 Task: Research Airbnb options in Nahavand, Iran from 9th December, 2023 to 16th December, 2023 for 2 adults.2 bedrooms having 2 beds and 1 bathroom. Property type can be flat. Look for 5 properties as per requirement.
Action: Mouse moved to (540, 109)
Screenshot: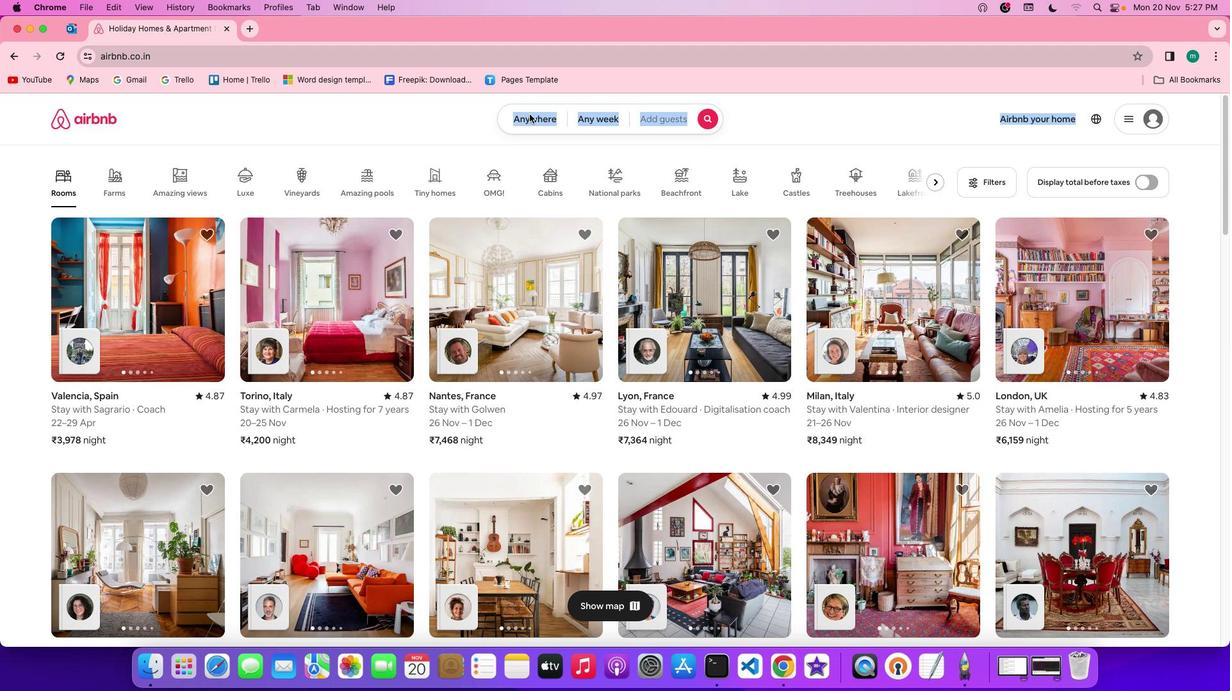 
Action: Mouse pressed left at (540, 109)
Screenshot: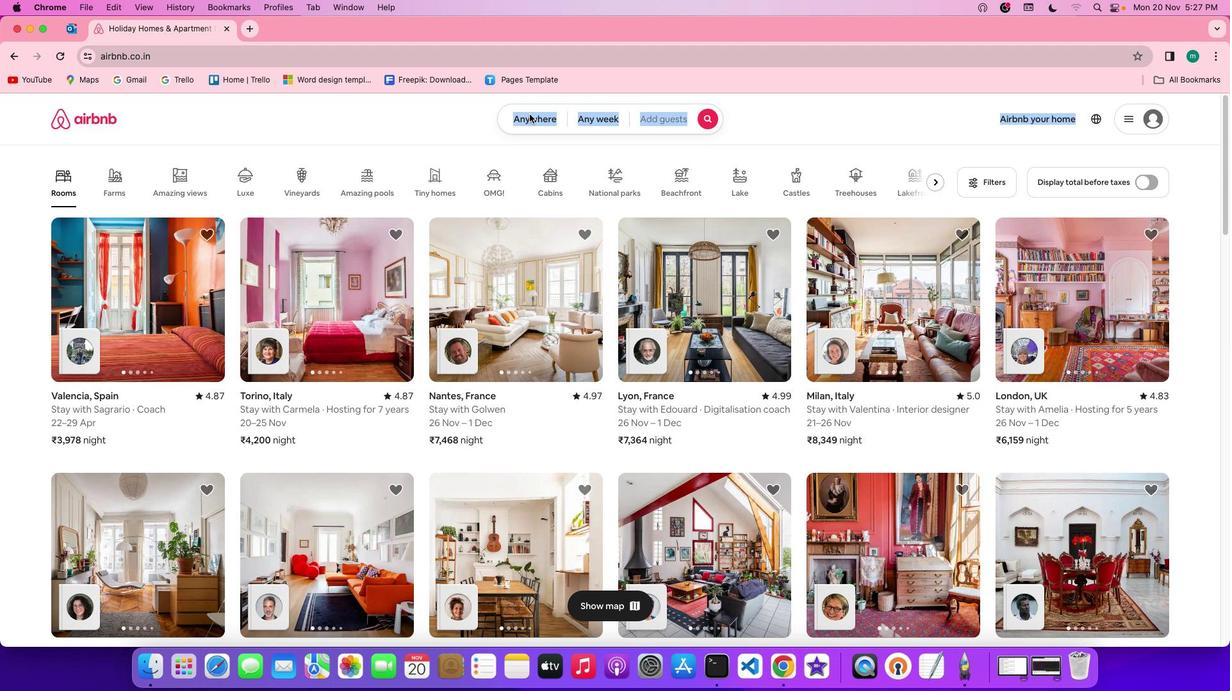 
Action: Mouse pressed left at (540, 109)
Screenshot: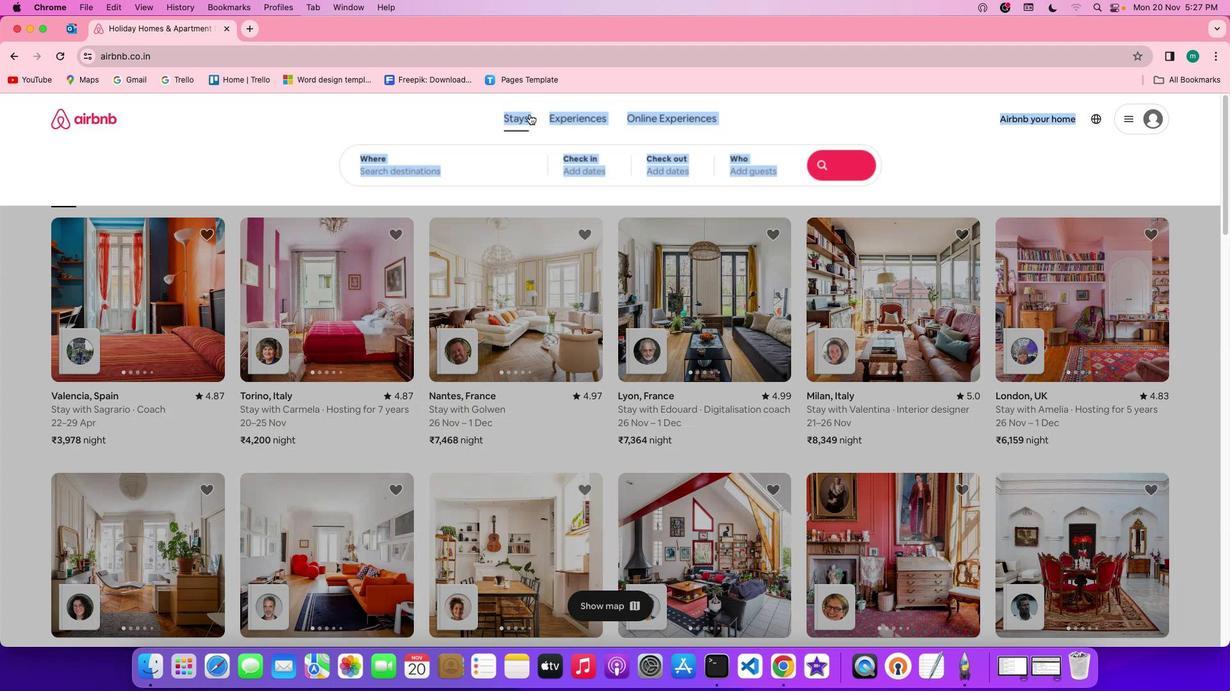
Action: Mouse moved to (477, 164)
Screenshot: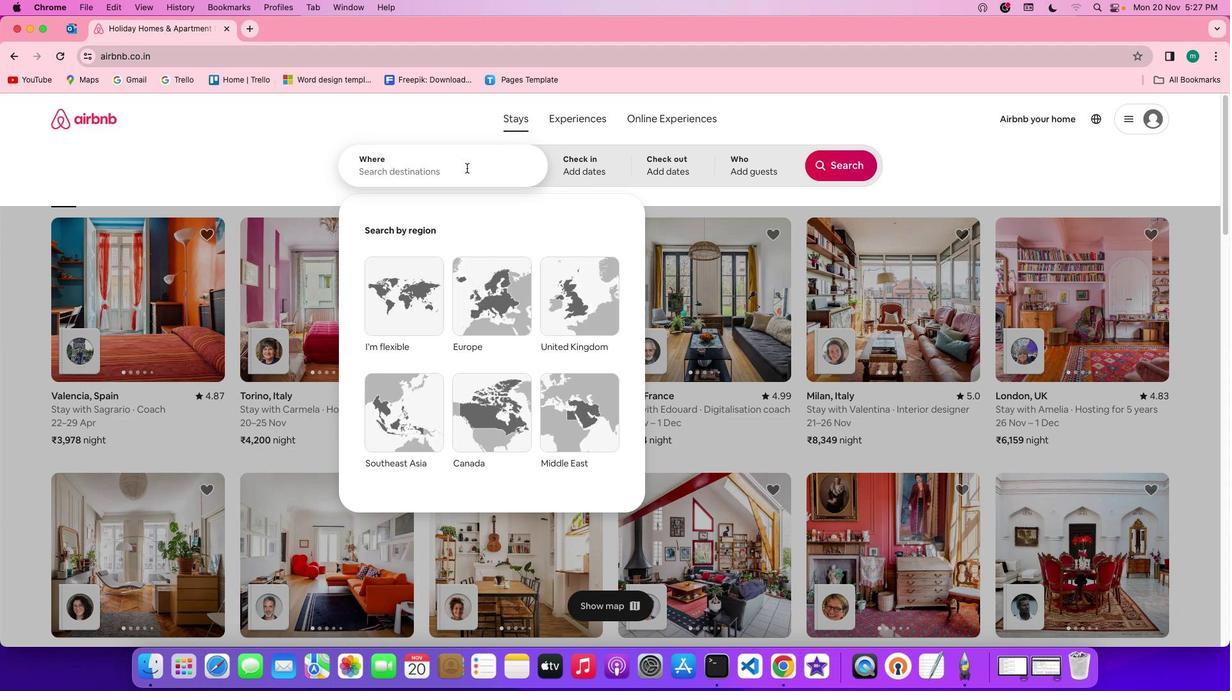 
Action: Mouse pressed left at (477, 164)
Screenshot: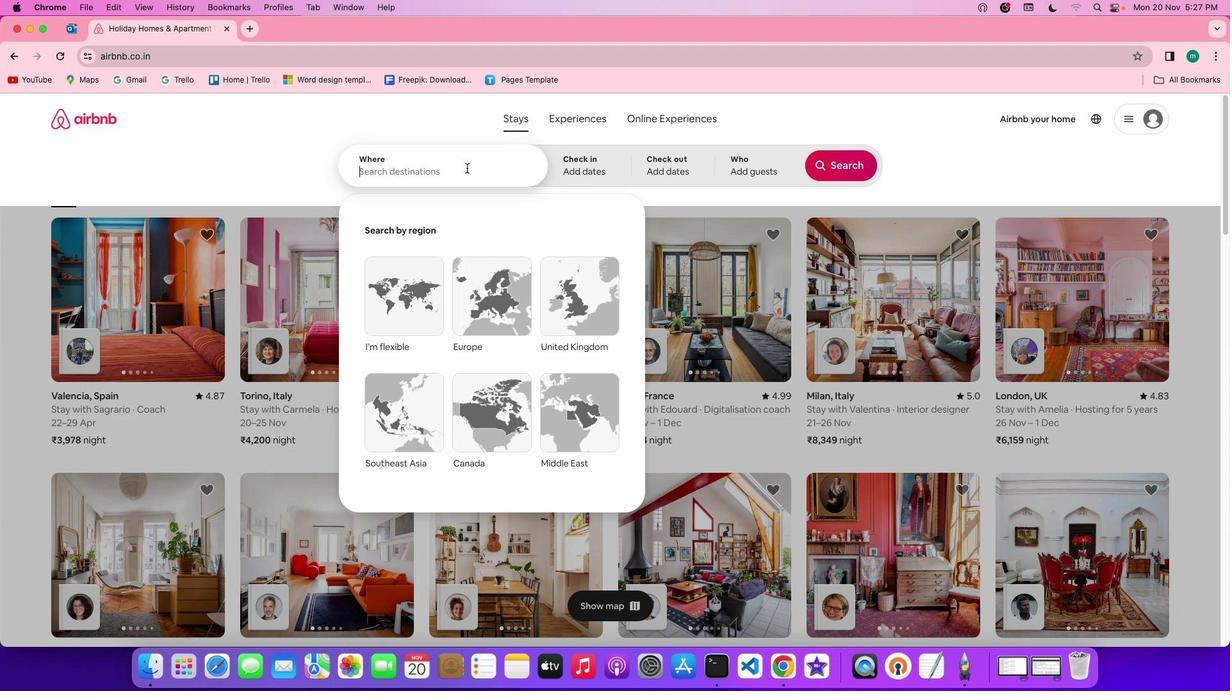 
Action: Key pressed Key.spaceKey.shift'N''a''h''a''v''a''n''d'','Key.spaceKey.shift'I''r''a''n'
Screenshot: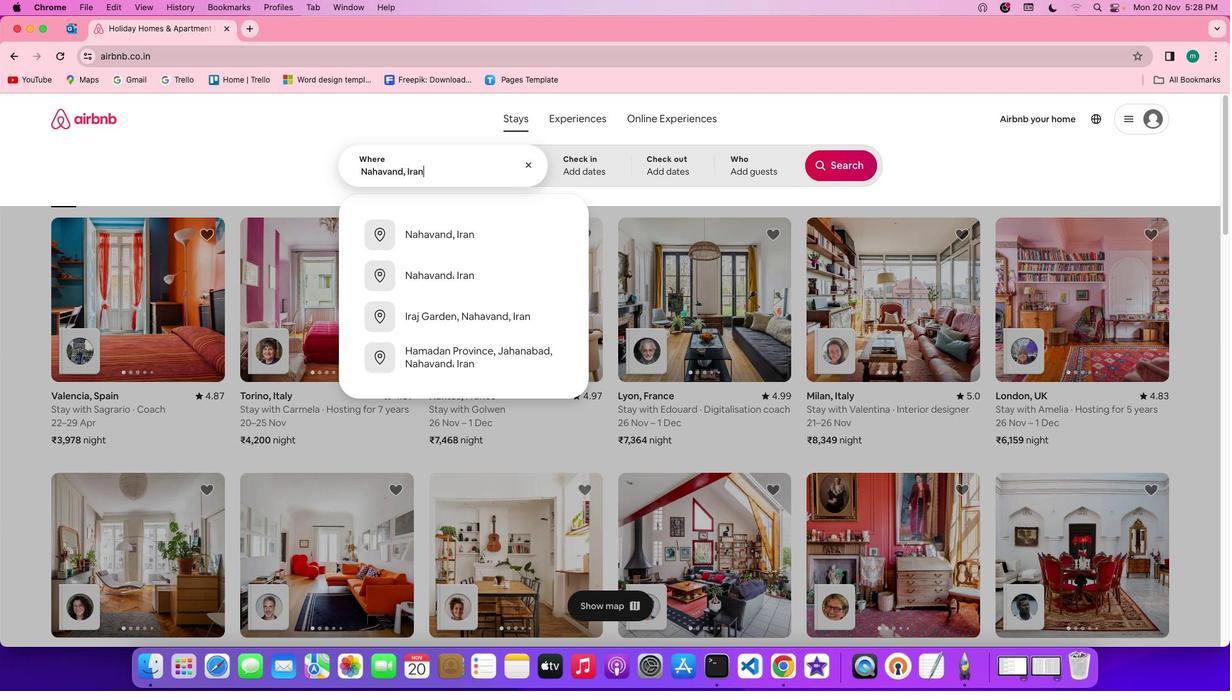 
Action: Mouse moved to (602, 167)
Screenshot: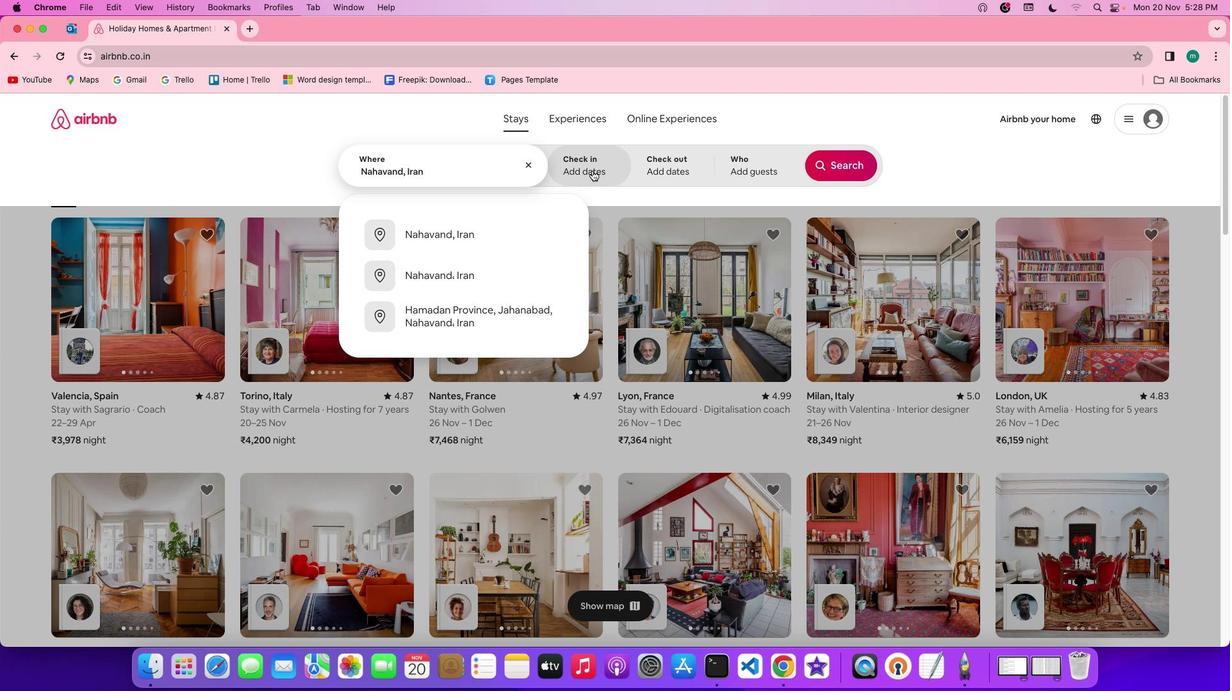
Action: Mouse pressed left at (602, 167)
Screenshot: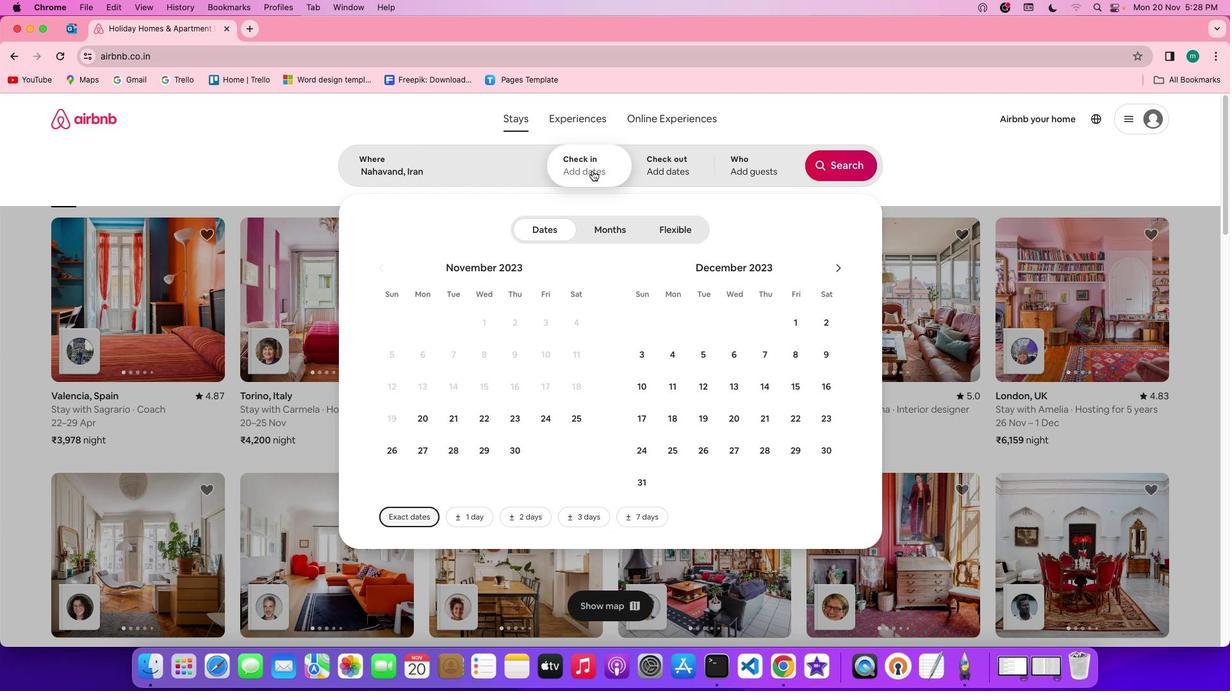 
Action: Mouse moved to (839, 354)
Screenshot: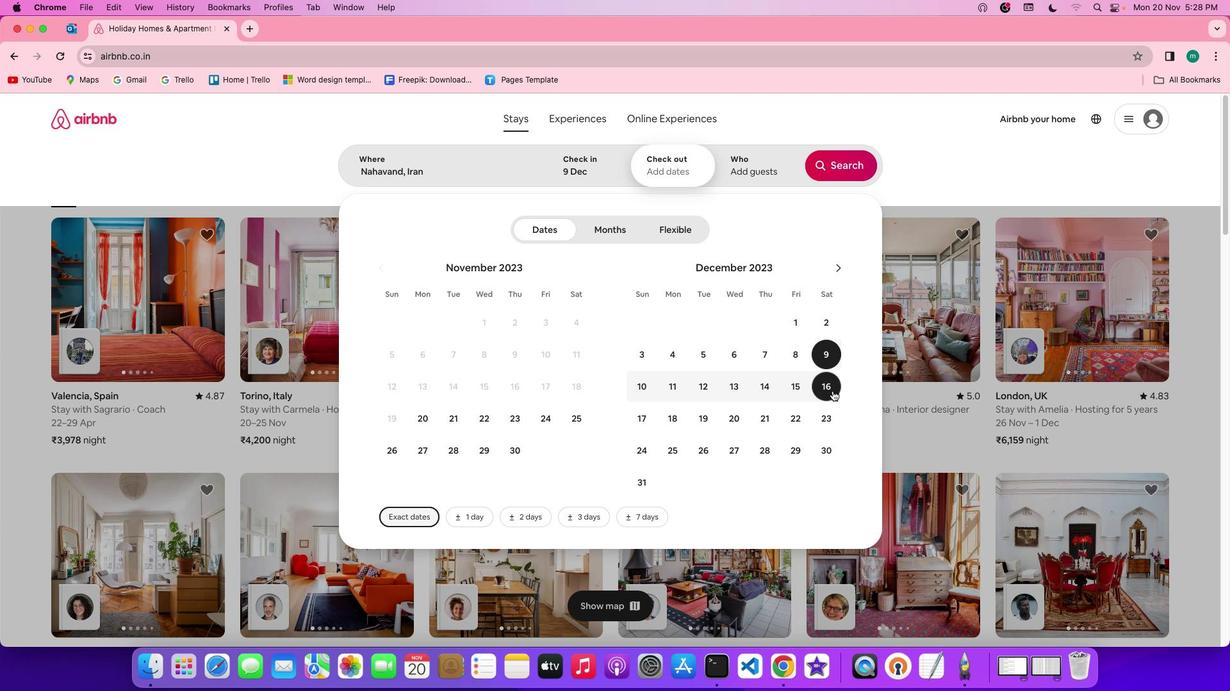 
Action: Mouse pressed left at (839, 354)
Screenshot: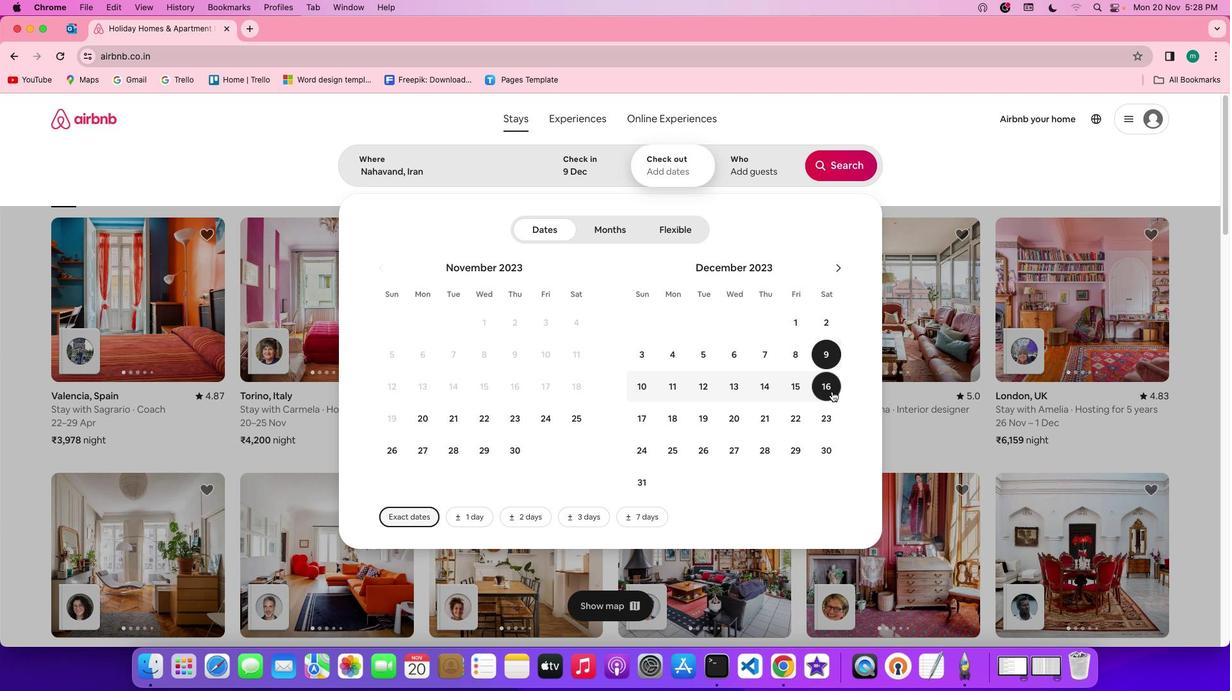 
Action: Mouse moved to (841, 394)
Screenshot: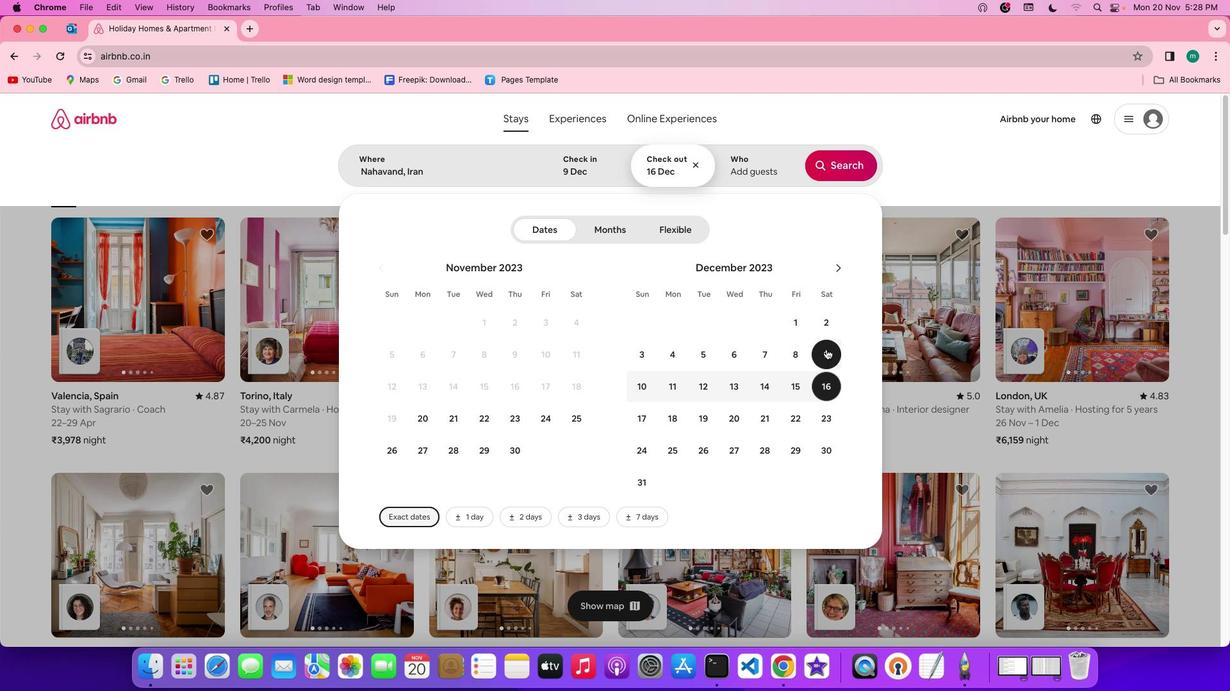 
Action: Mouse pressed left at (841, 394)
Screenshot: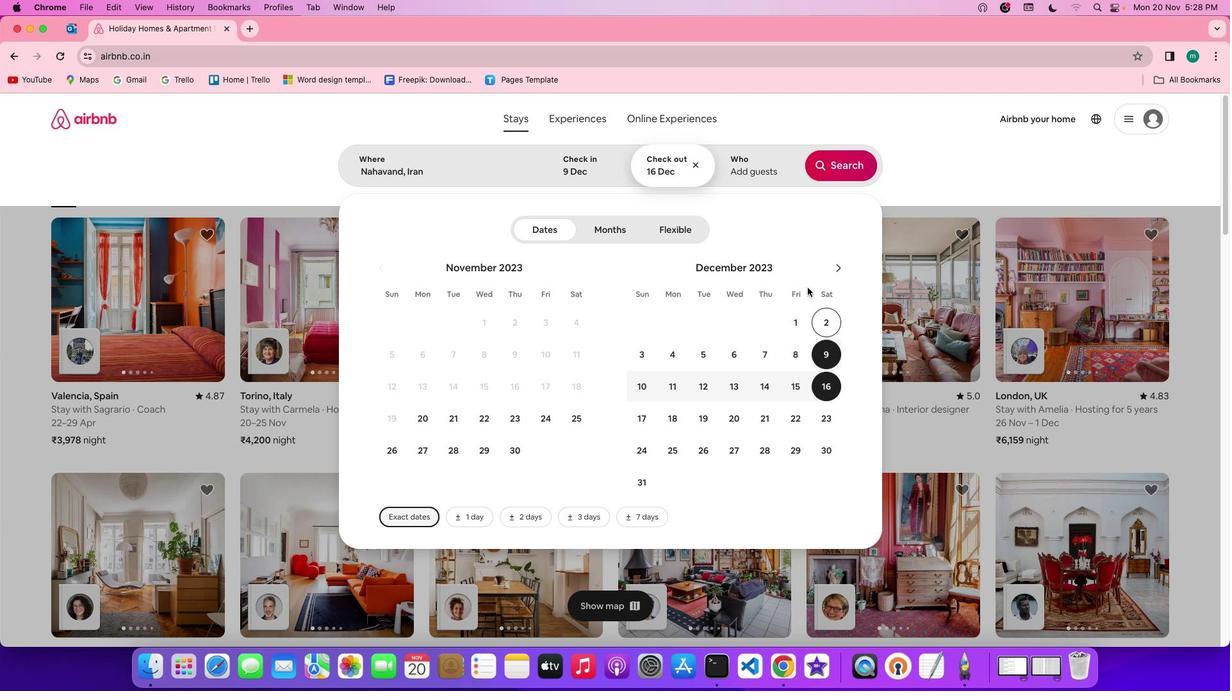 
Action: Mouse moved to (766, 168)
Screenshot: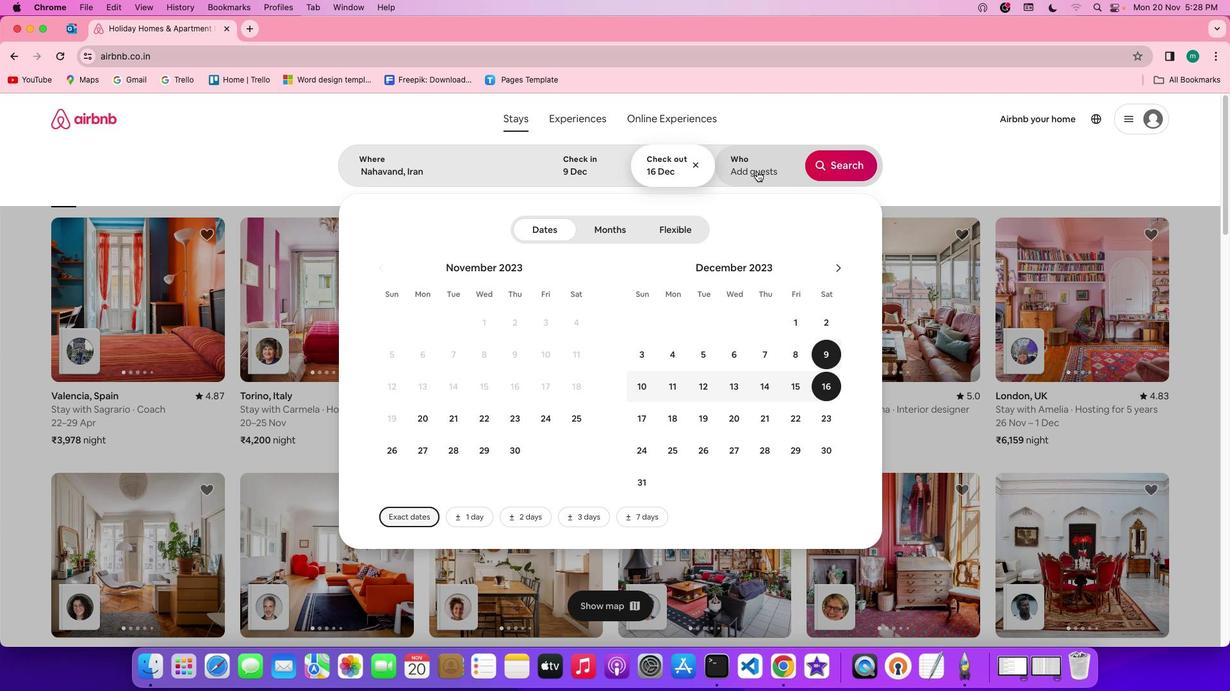 
Action: Mouse pressed left at (766, 168)
Screenshot: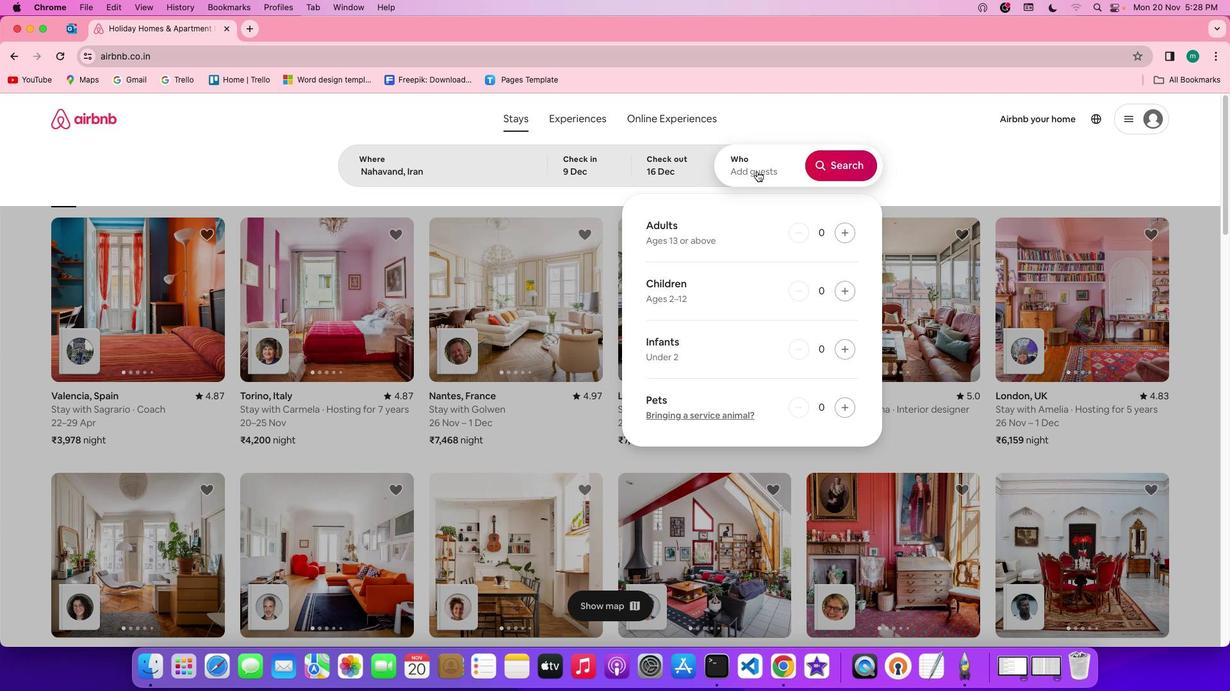
Action: Mouse moved to (850, 231)
Screenshot: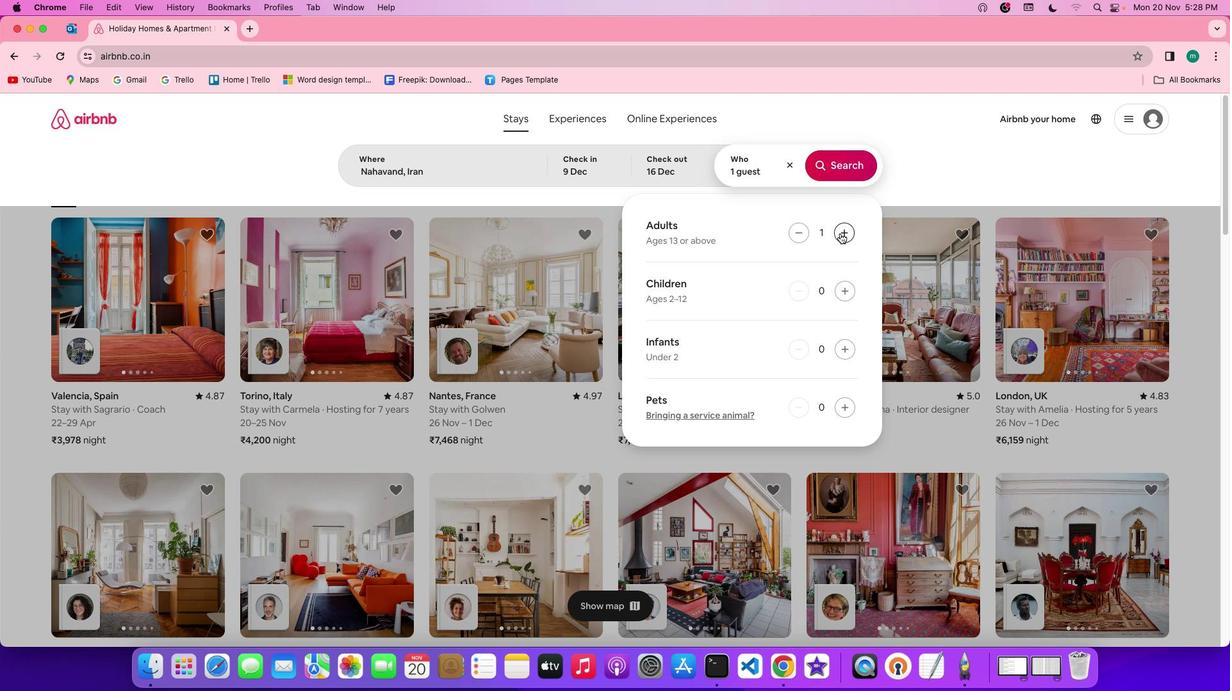 
Action: Mouse pressed left at (850, 231)
Screenshot: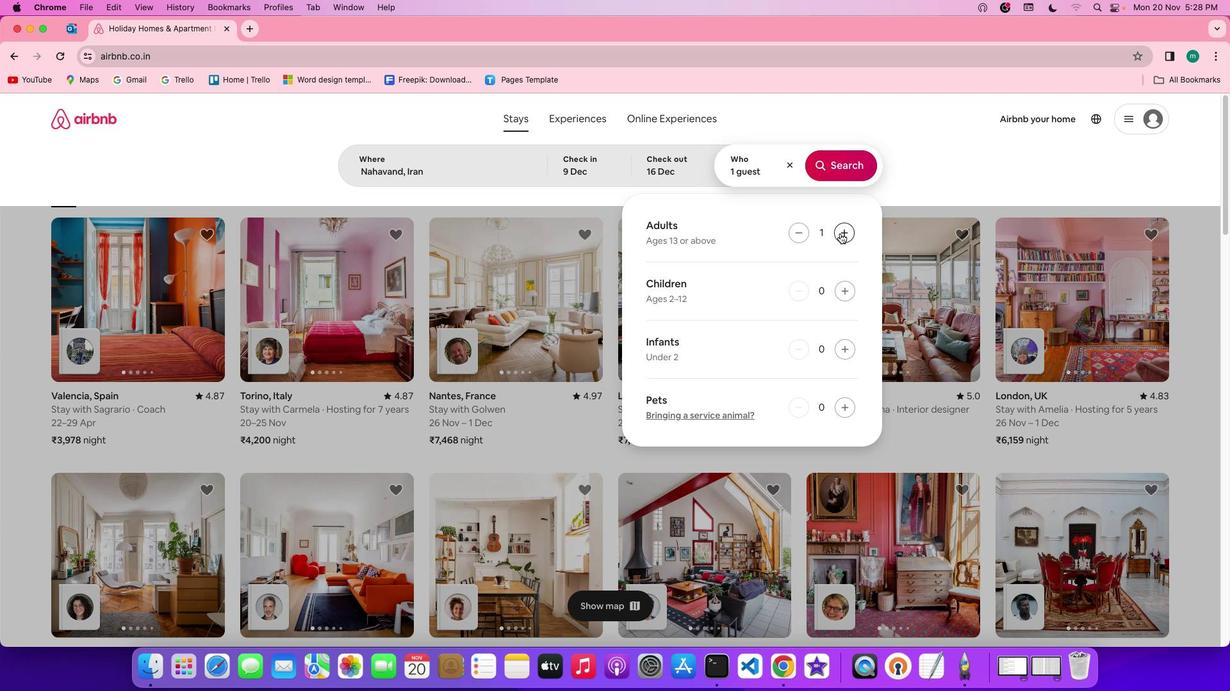 
Action: Mouse pressed left at (850, 231)
Screenshot: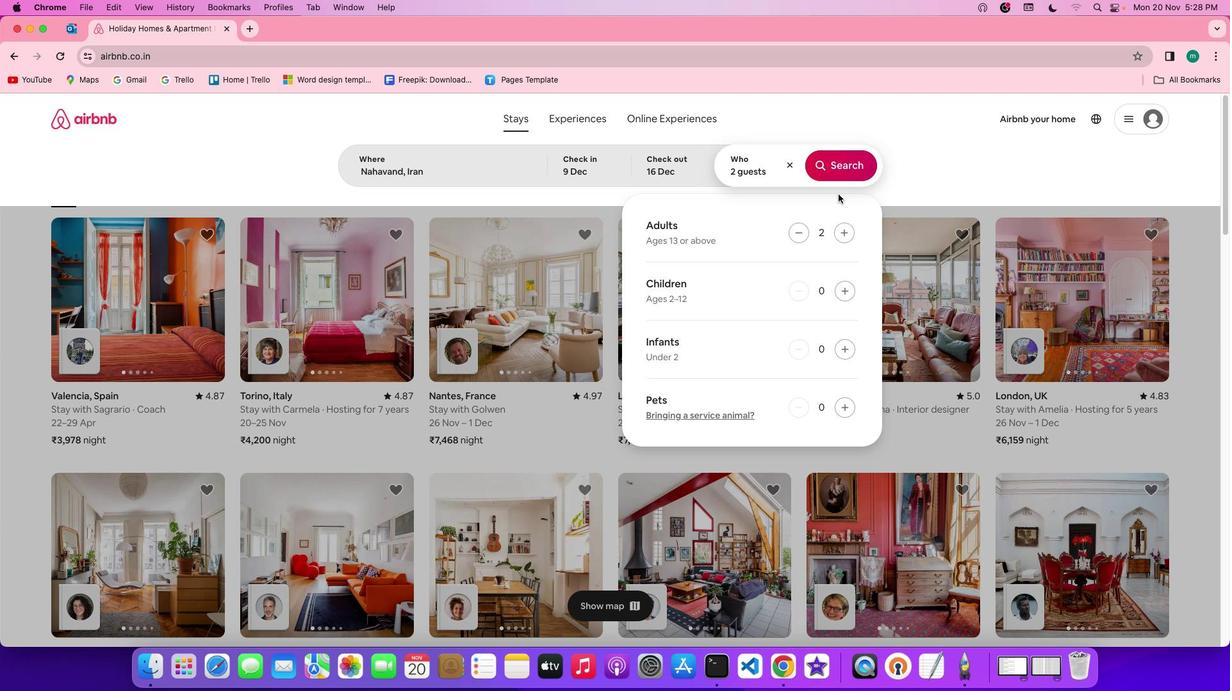 
Action: Mouse moved to (851, 166)
Screenshot: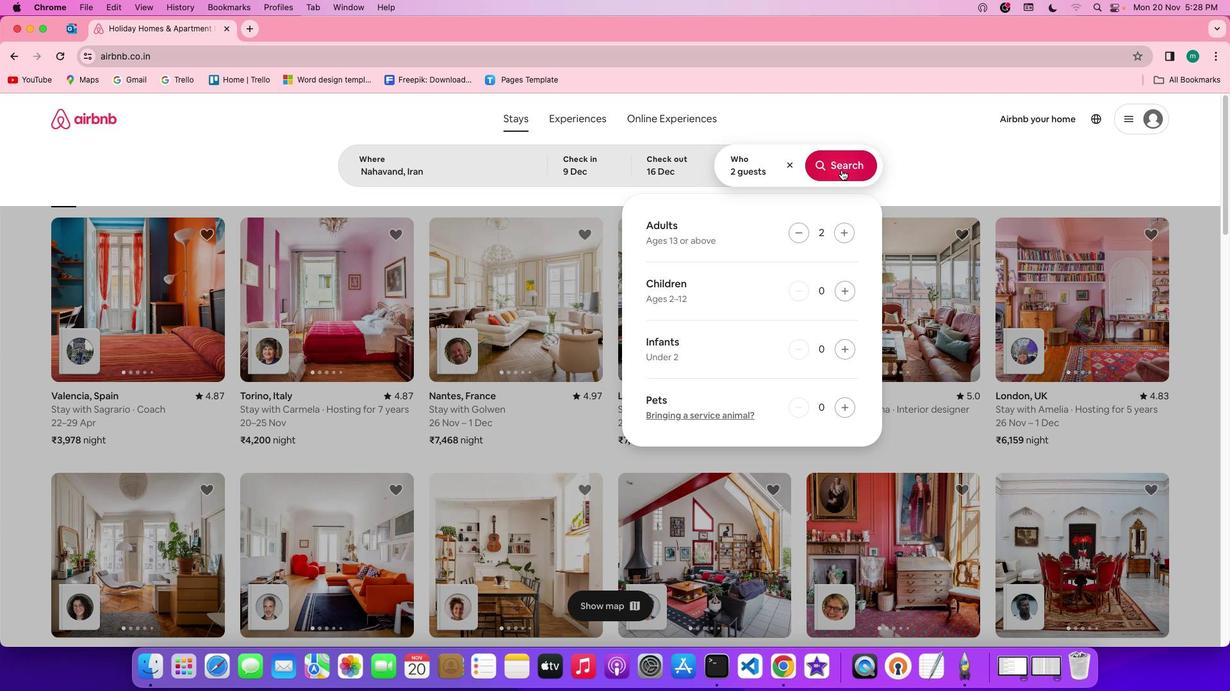 
Action: Mouse pressed left at (851, 166)
Screenshot: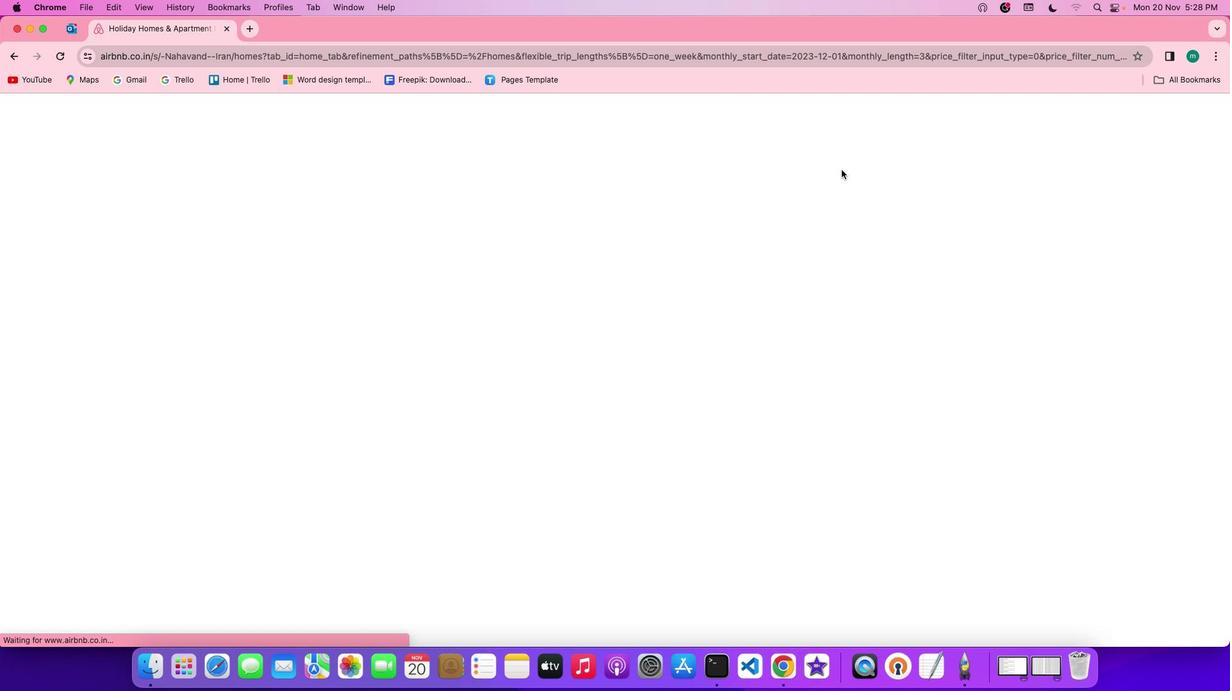 
Action: Mouse moved to (1032, 171)
Screenshot: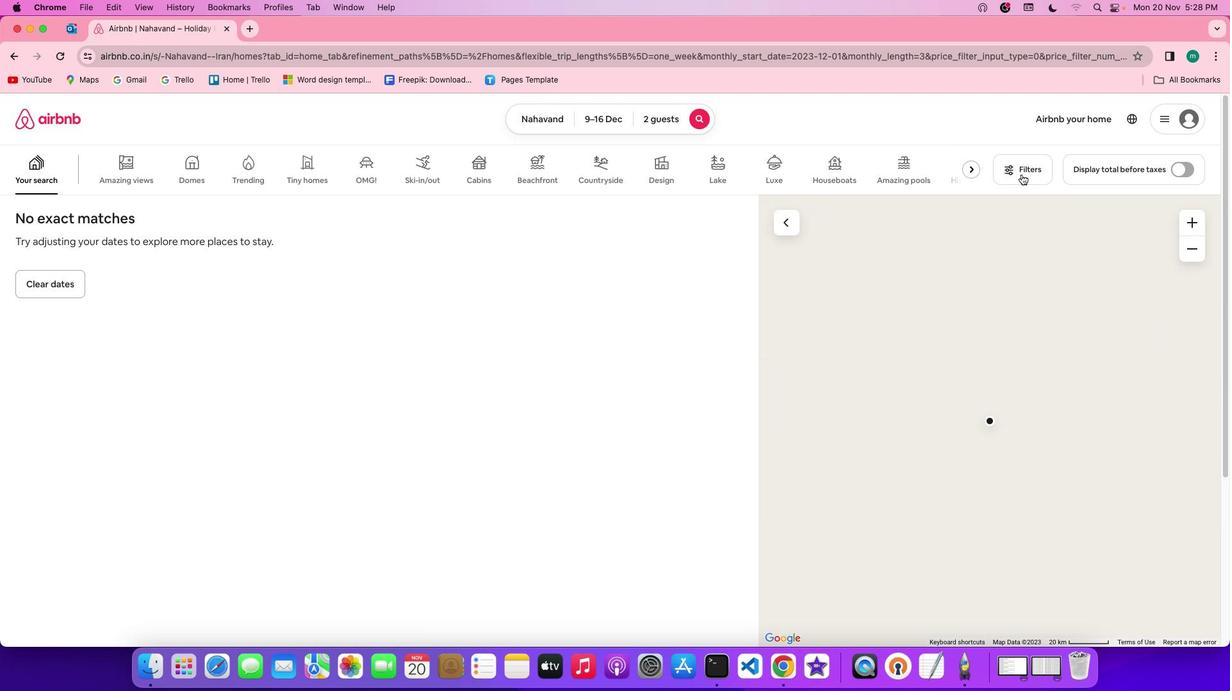 
Action: Mouse pressed left at (1032, 171)
Screenshot: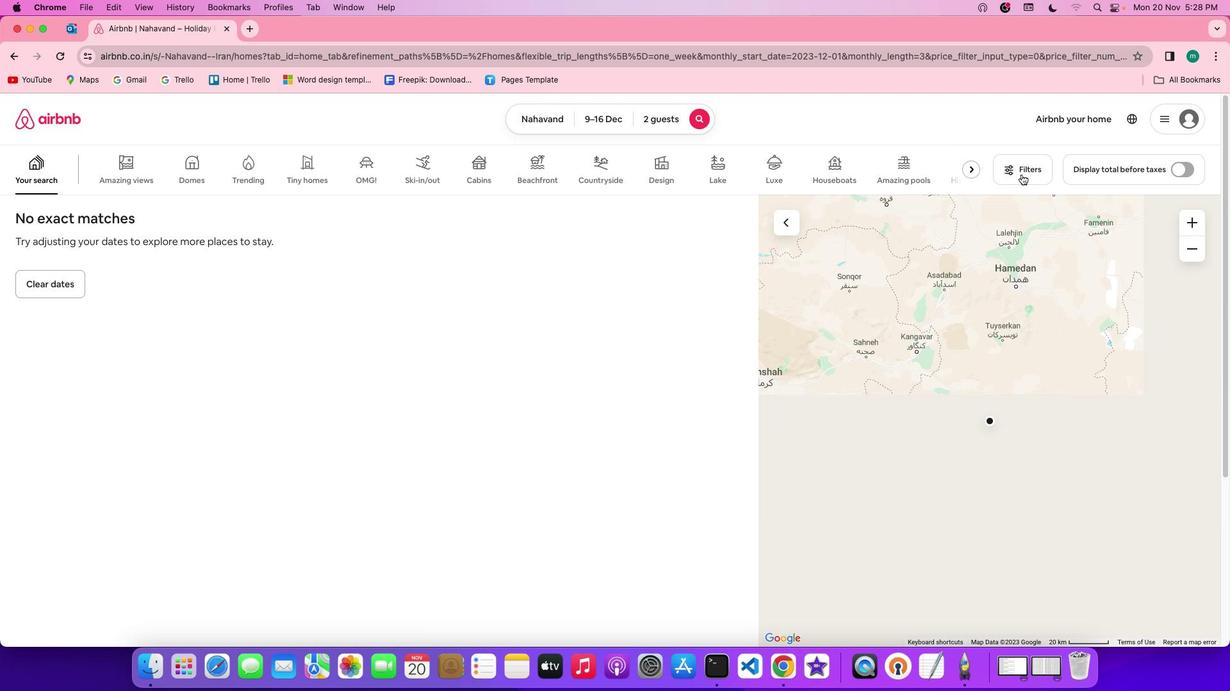 
Action: Mouse moved to (544, 404)
Screenshot: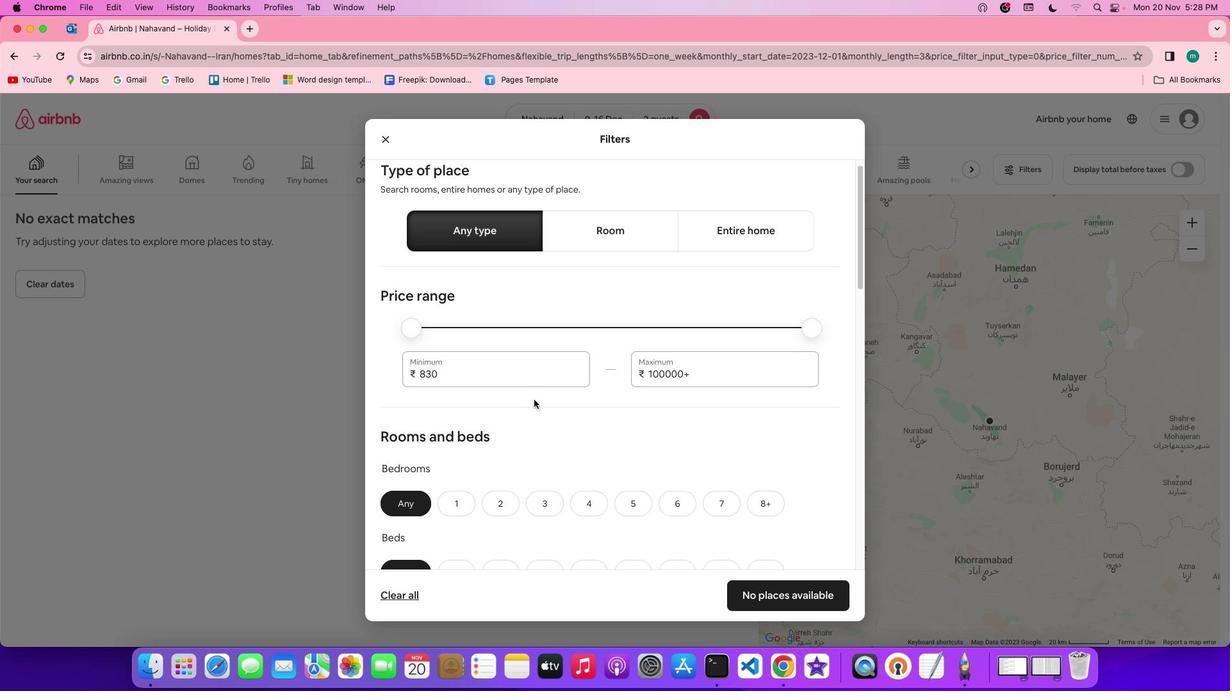 
Action: Mouse scrolled (544, 404) with delta (9, -8)
Screenshot: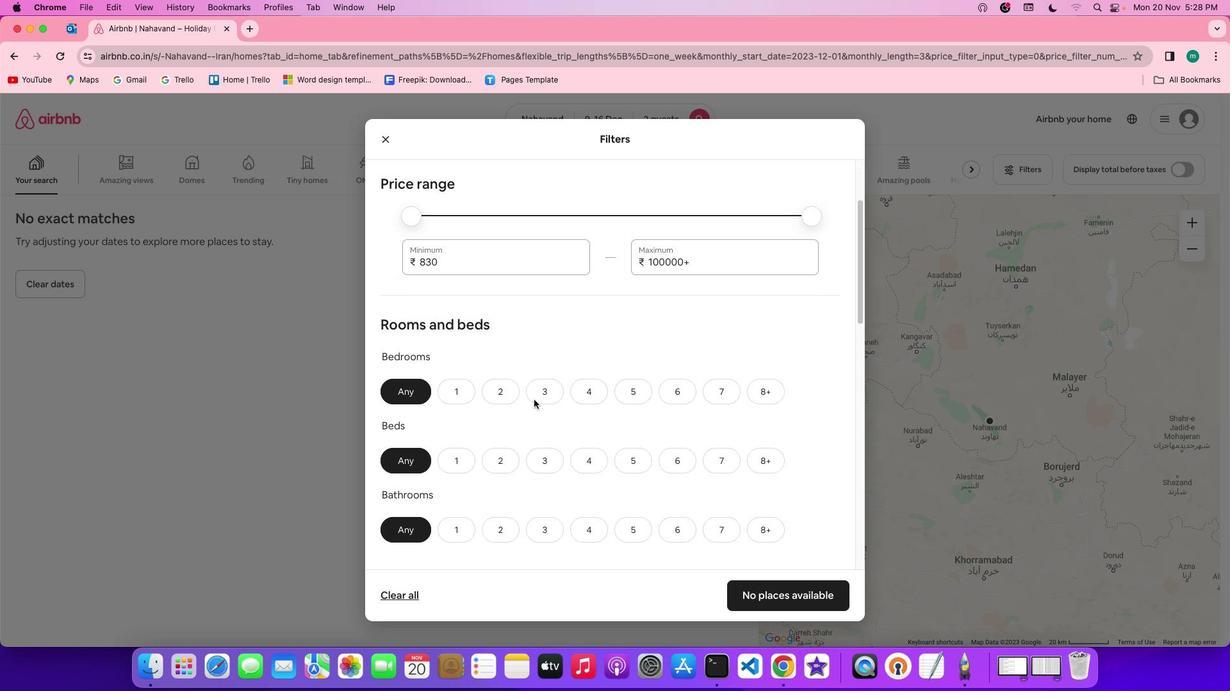 
Action: Mouse scrolled (544, 404) with delta (9, -8)
Screenshot: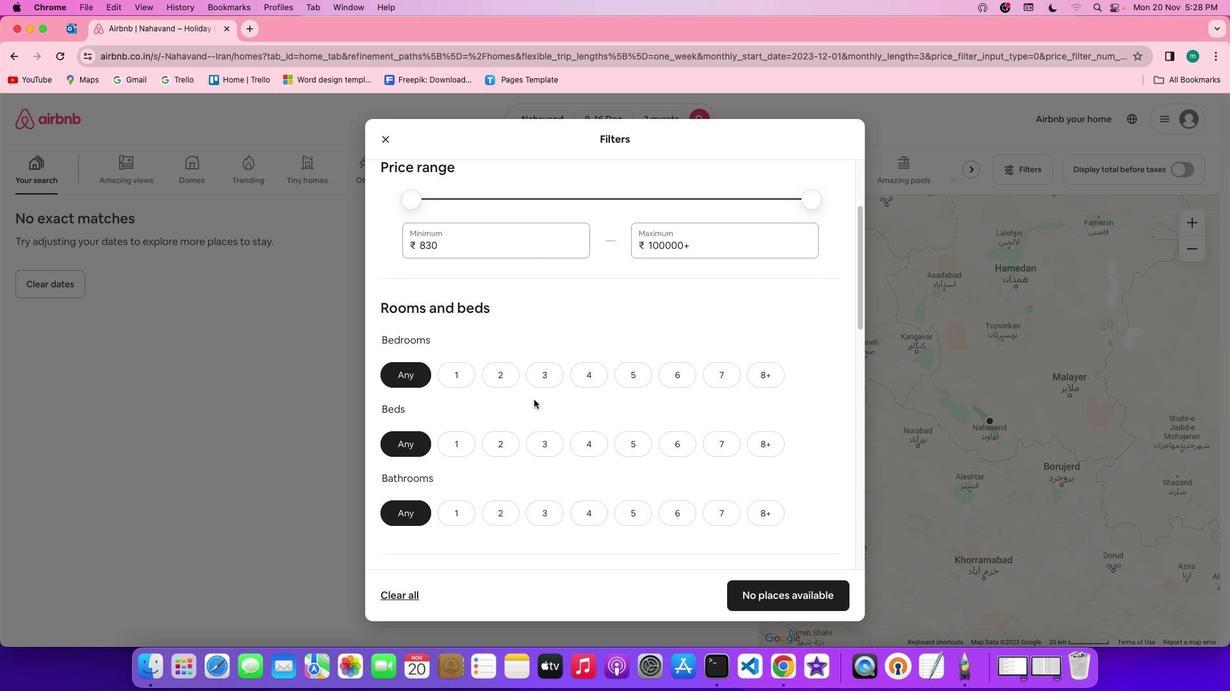 
Action: Mouse scrolled (544, 404) with delta (9, -9)
Screenshot: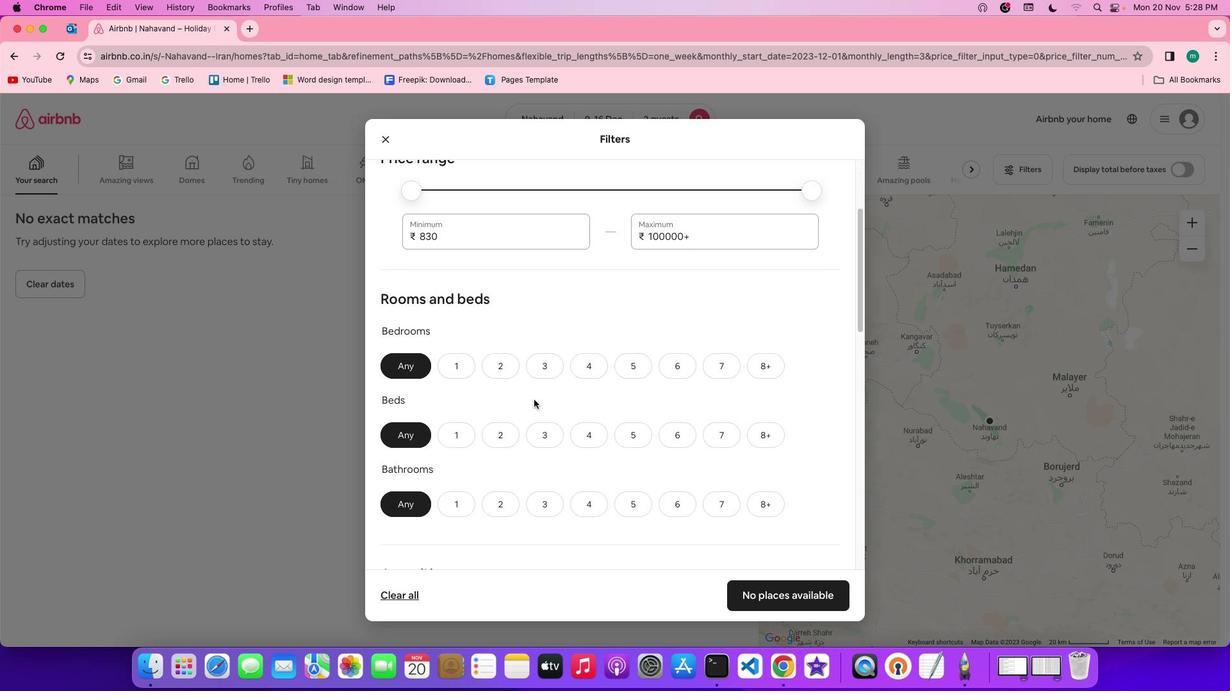 
Action: Mouse scrolled (544, 404) with delta (9, -9)
Screenshot: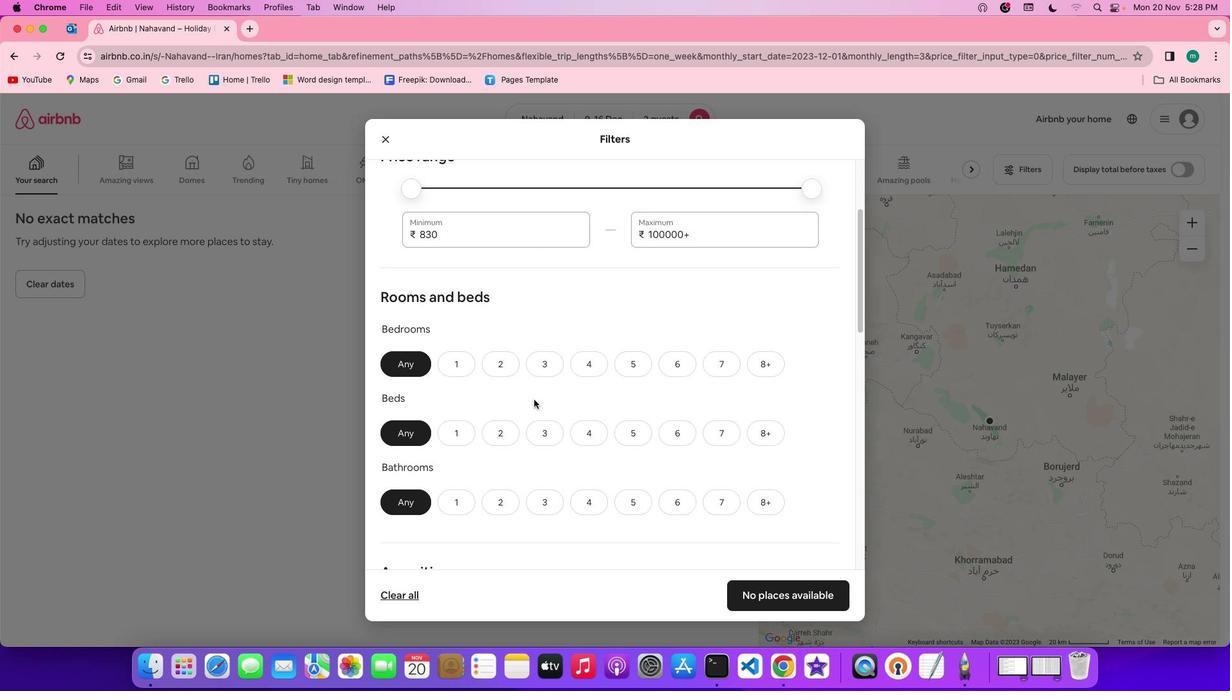 
Action: Mouse moved to (543, 404)
Screenshot: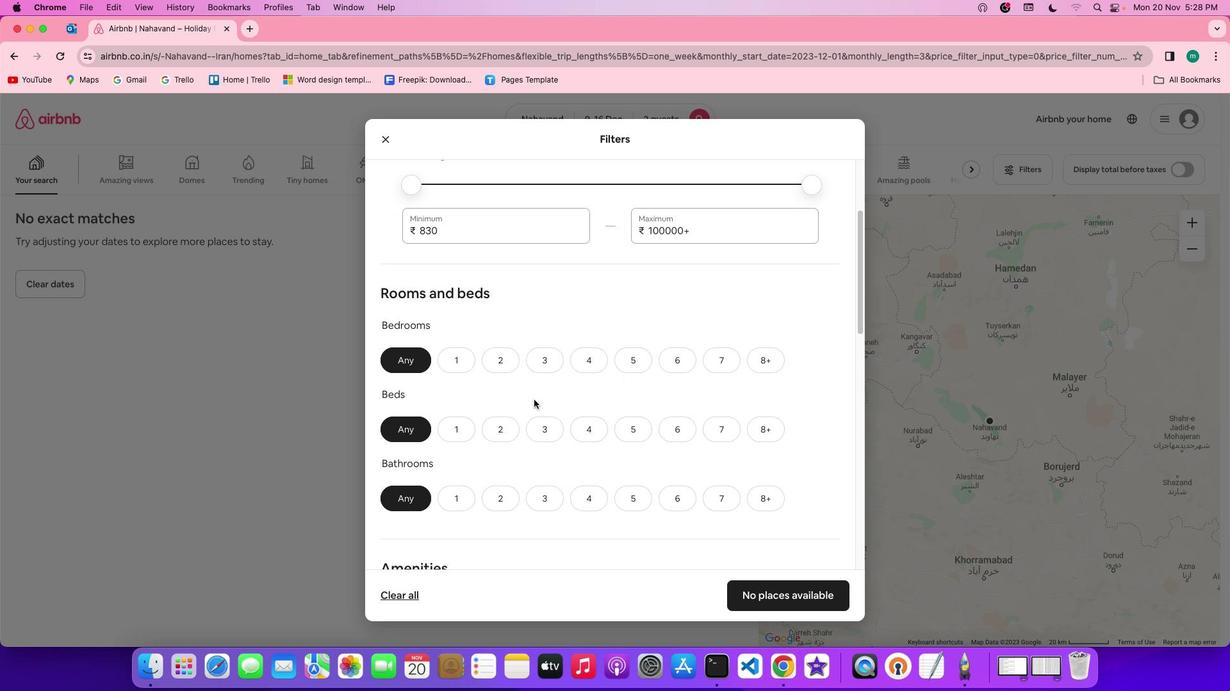 
Action: Mouse scrolled (543, 404) with delta (9, -8)
Screenshot: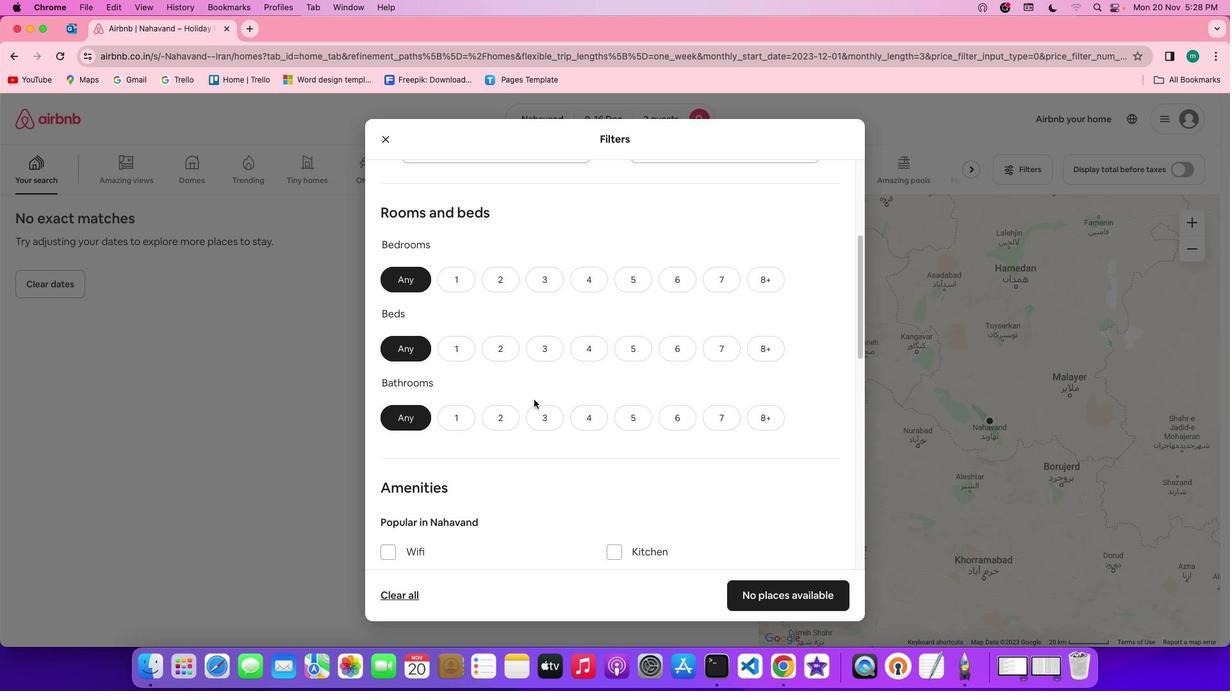 
Action: Mouse scrolled (543, 404) with delta (9, -8)
Screenshot: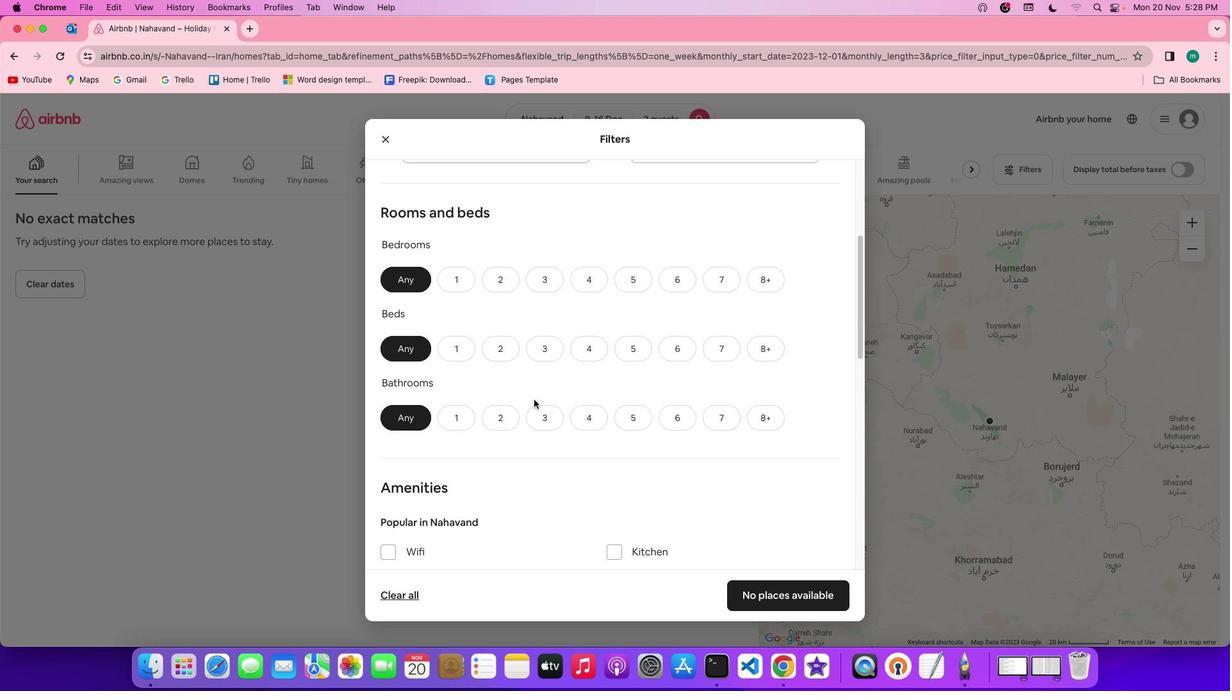 
Action: Mouse scrolled (543, 404) with delta (9, -9)
Screenshot: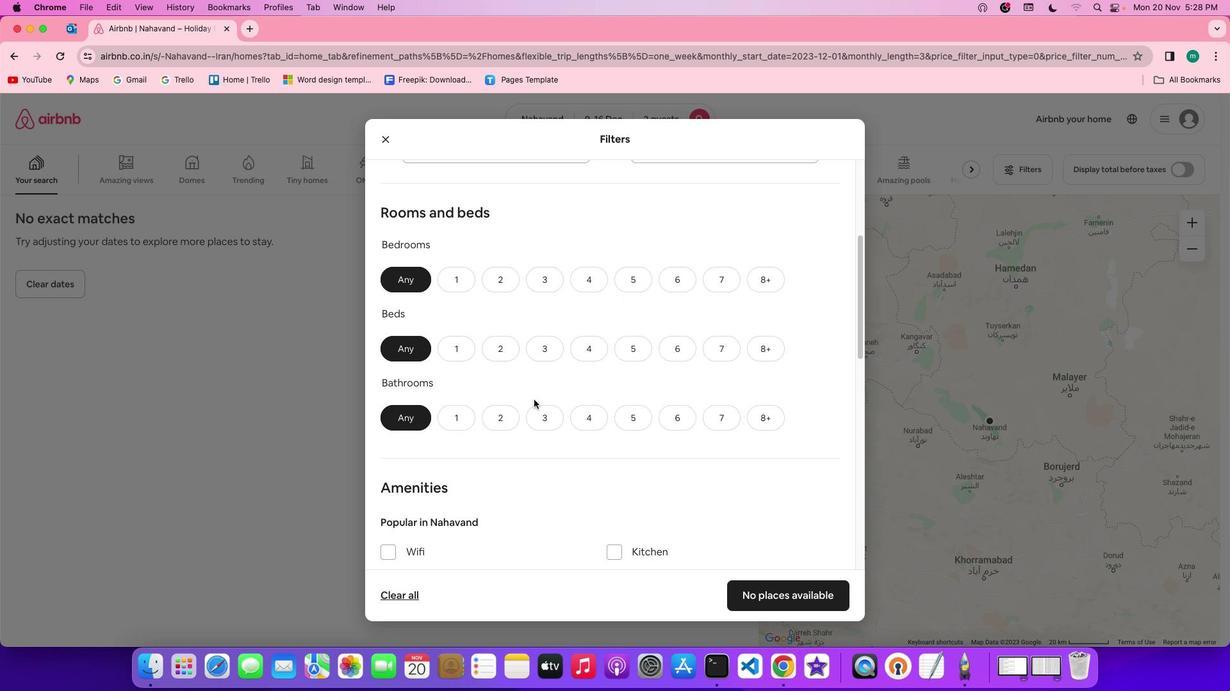 
Action: Mouse moved to (515, 285)
Screenshot: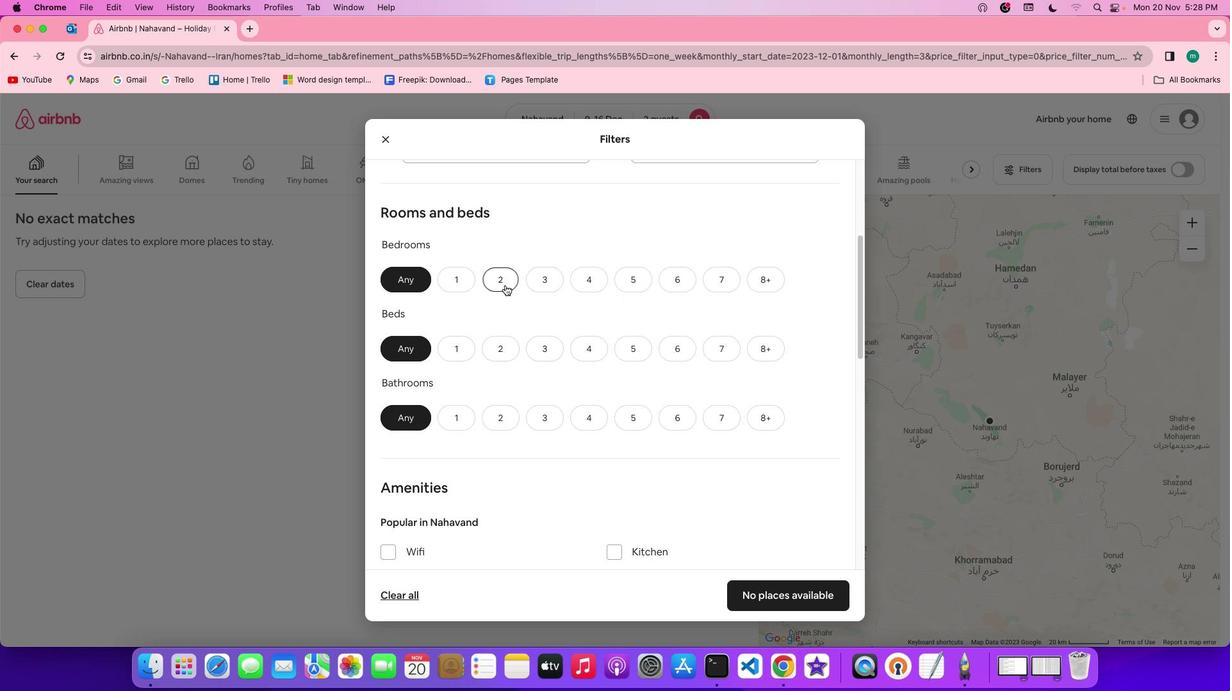 
Action: Mouse pressed left at (515, 285)
Screenshot: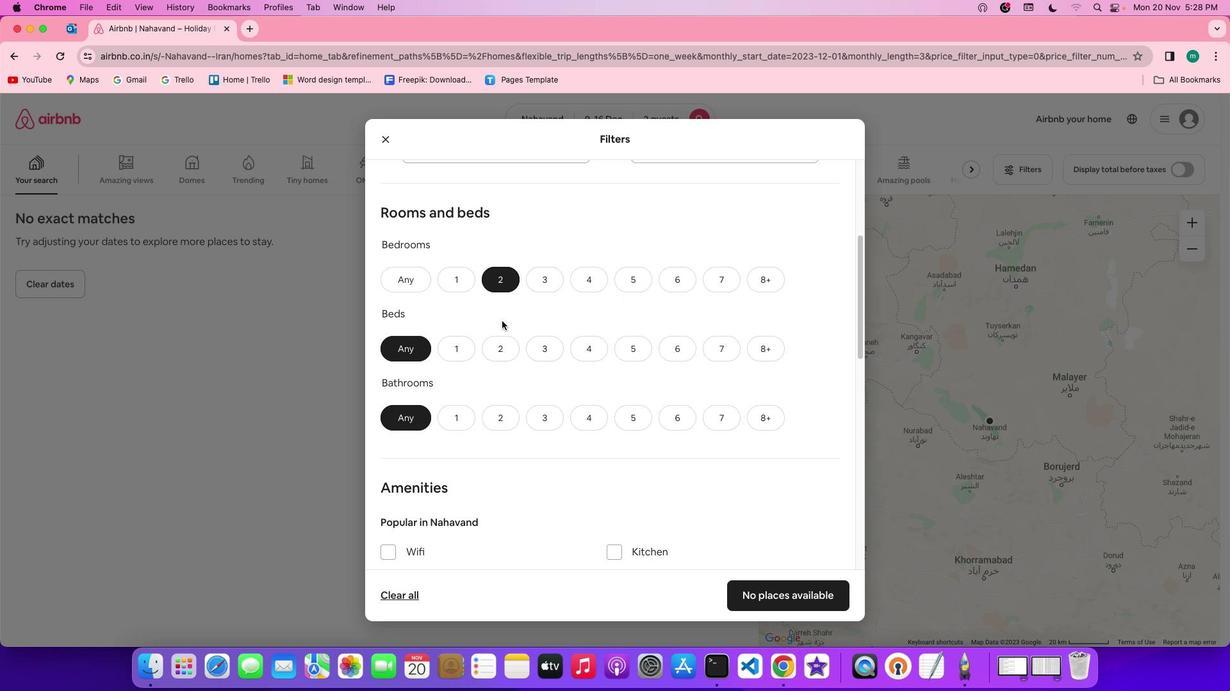 
Action: Mouse moved to (504, 354)
Screenshot: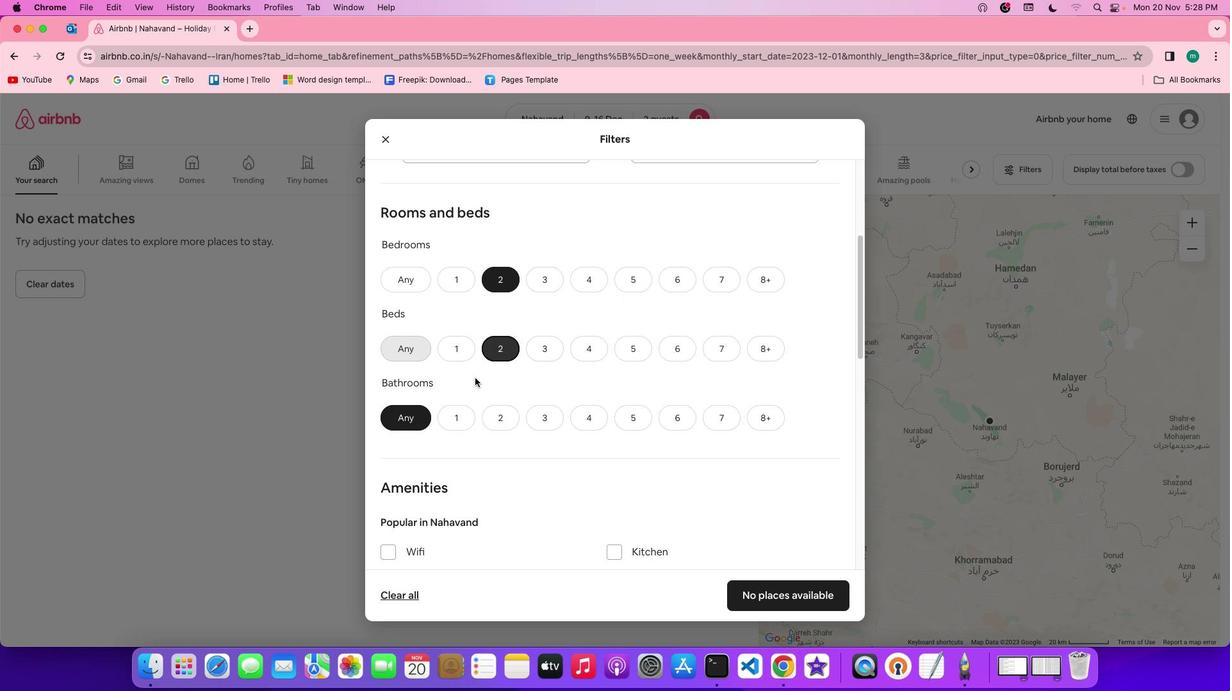 
Action: Mouse pressed left at (504, 354)
Screenshot: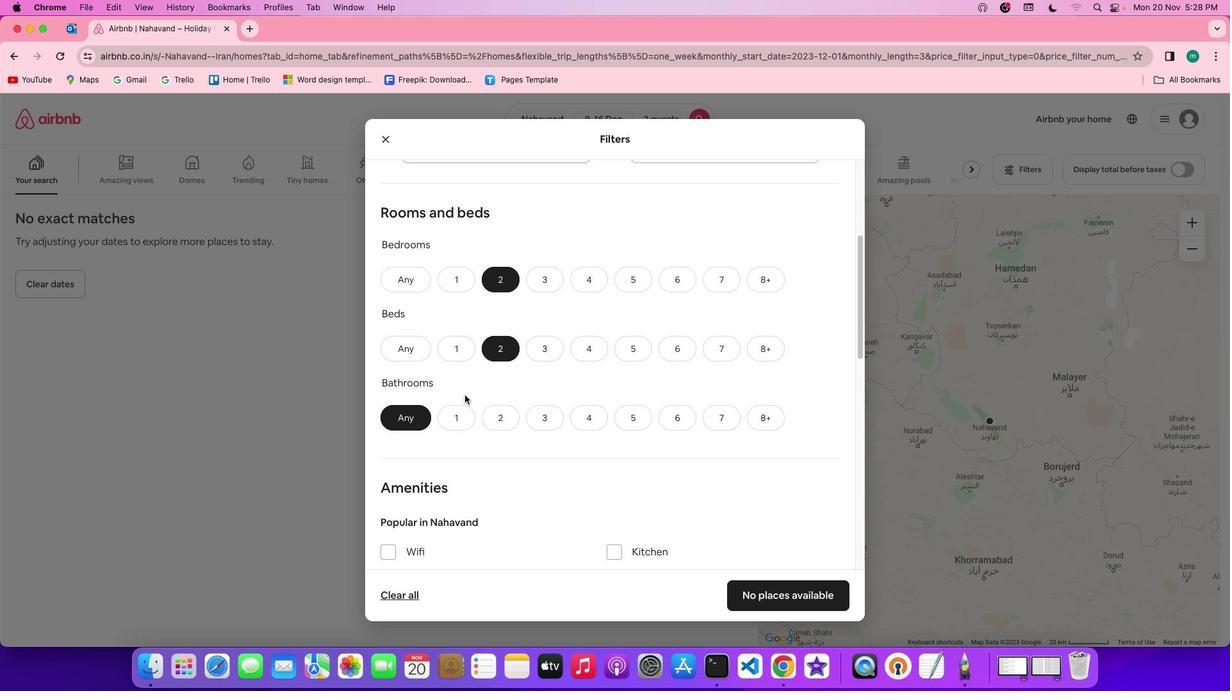 
Action: Mouse moved to (470, 415)
Screenshot: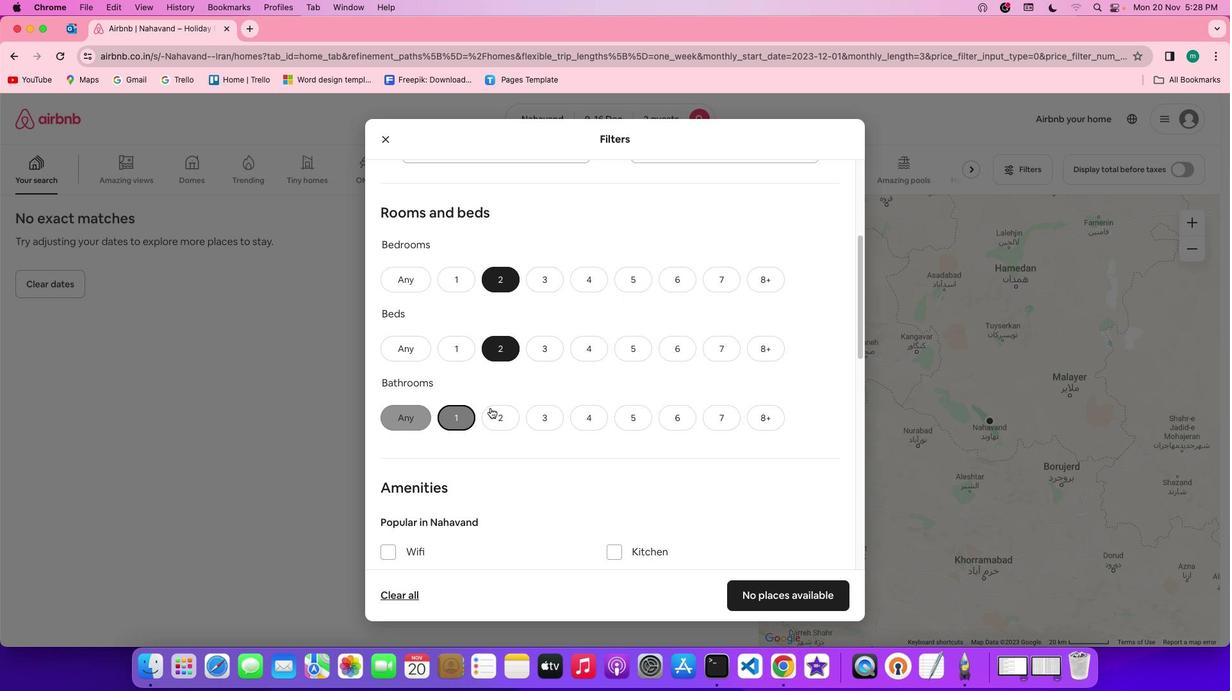 
Action: Mouse pressed left at (470, 415)
Screenshot: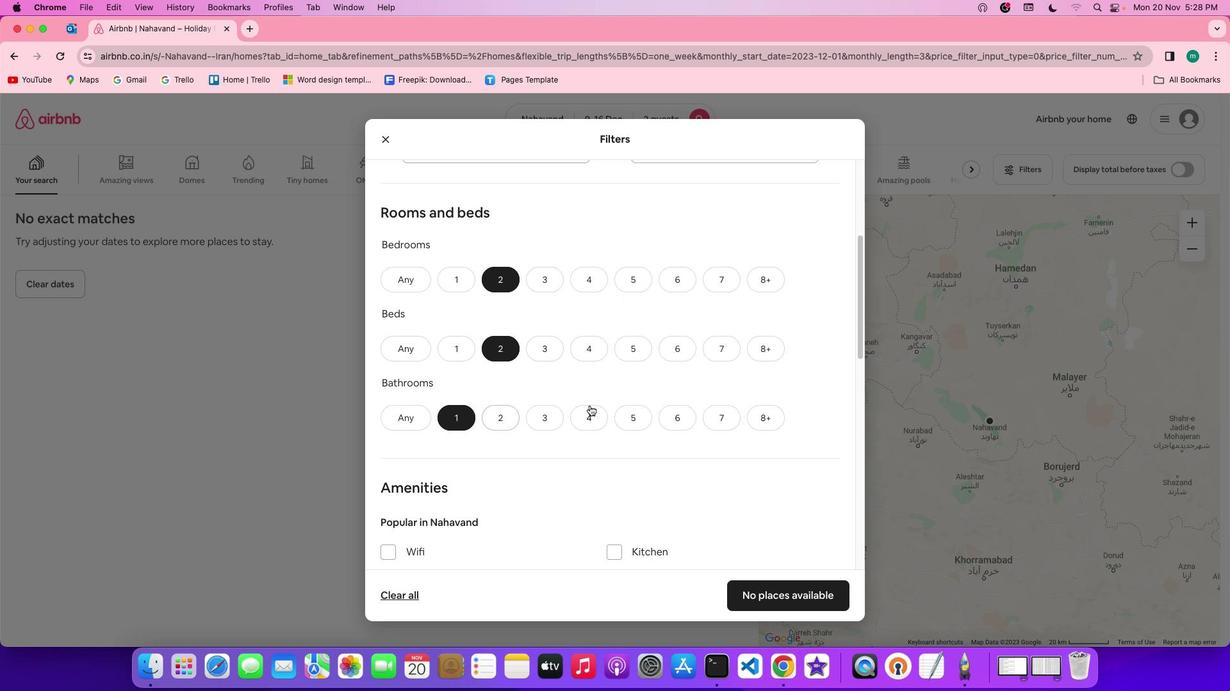 
Action: Mouse moved to (599, 410)
Screenshot: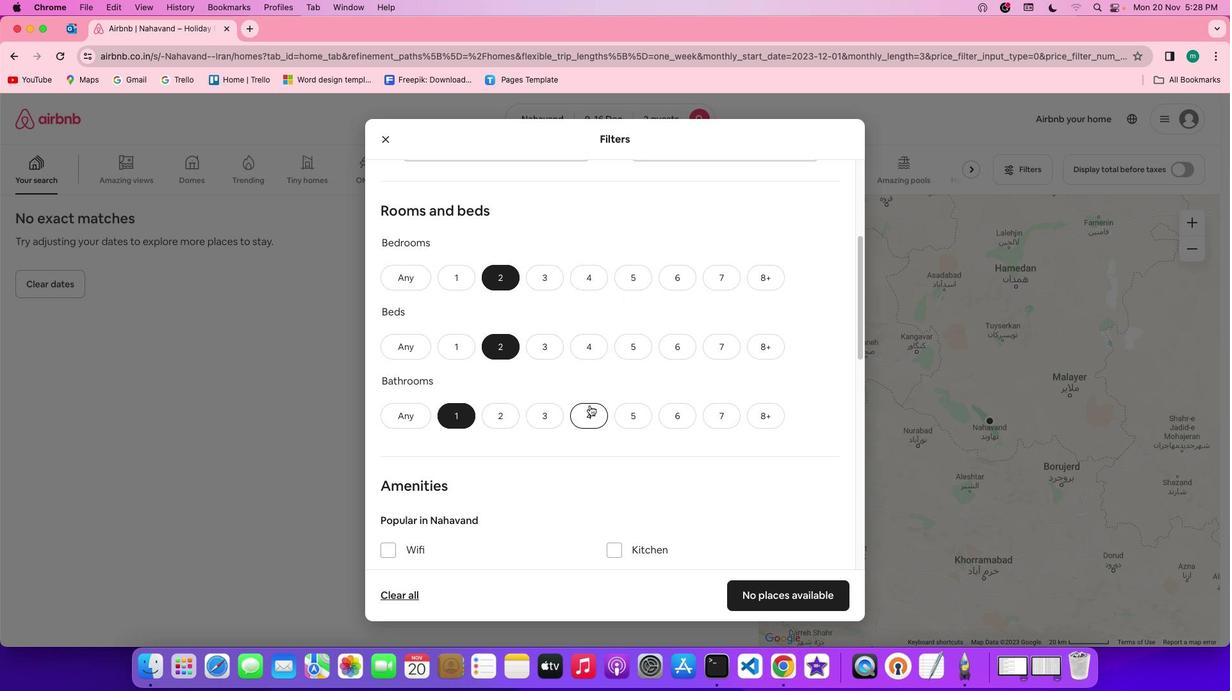 
Action: Mouse scrolled (599, 410) with delta (9, -8)
Screenshot: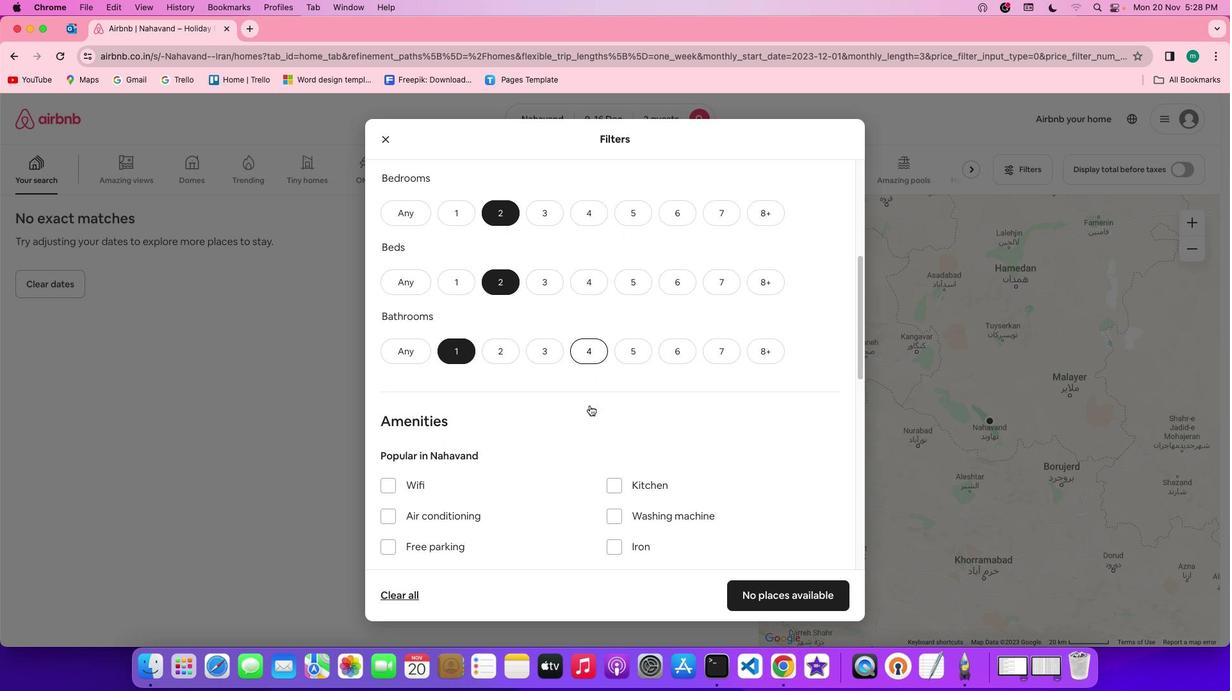 
Action: Mouse scrolled (599, 410) with delta (9, -8)
Screenshot: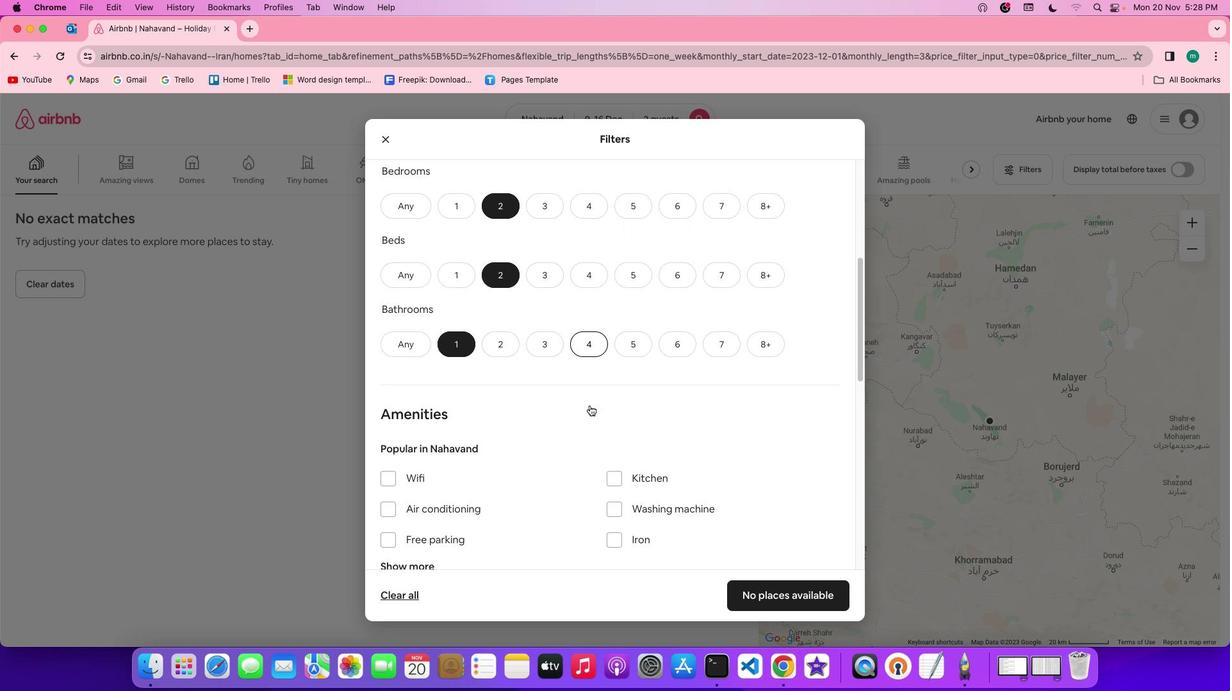 
Action: Mouse scrolled (599, 410) with delta (9, -9)
Screenshot: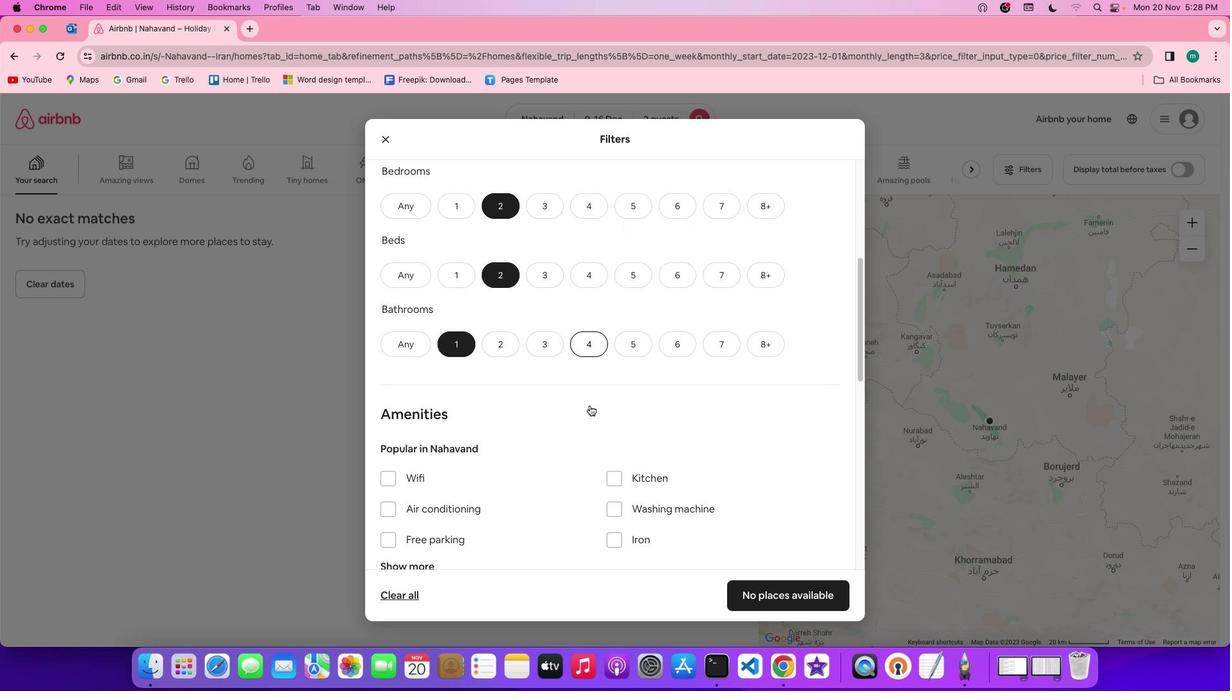 
Action: Mouse scrolled (599, 410) with delta (9, -8)
Screenshot: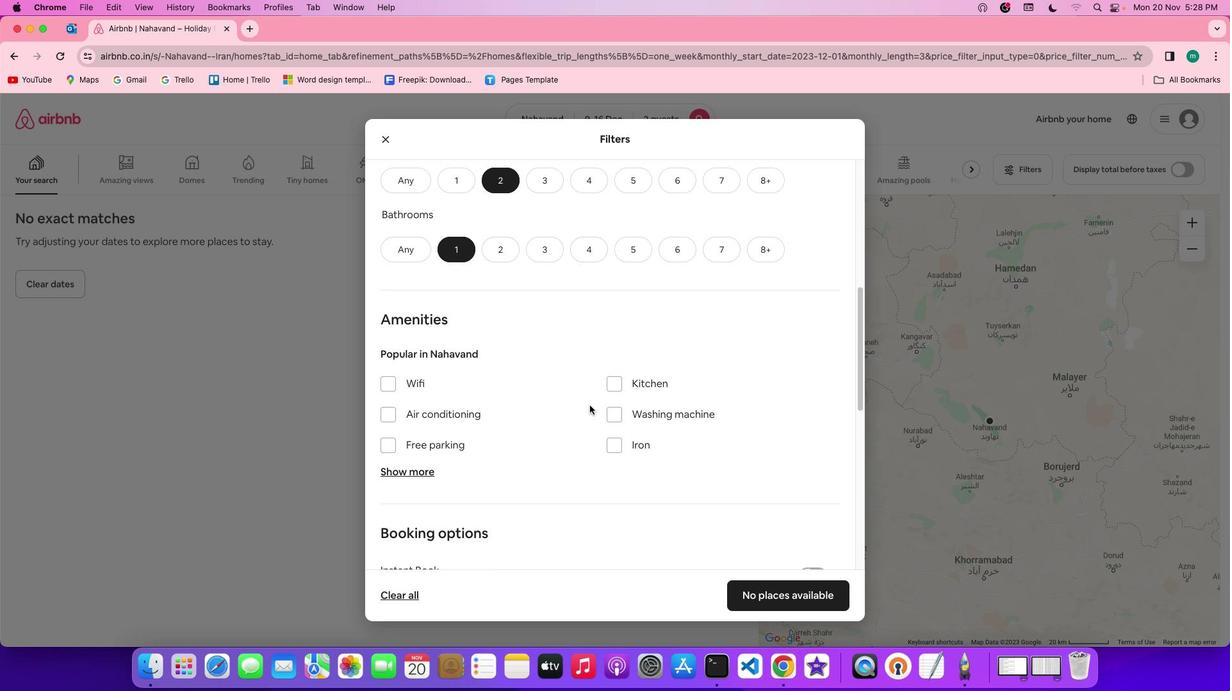 
Action: Mouse scrolled (599, 410) with delta (9, -8)
Screenshot: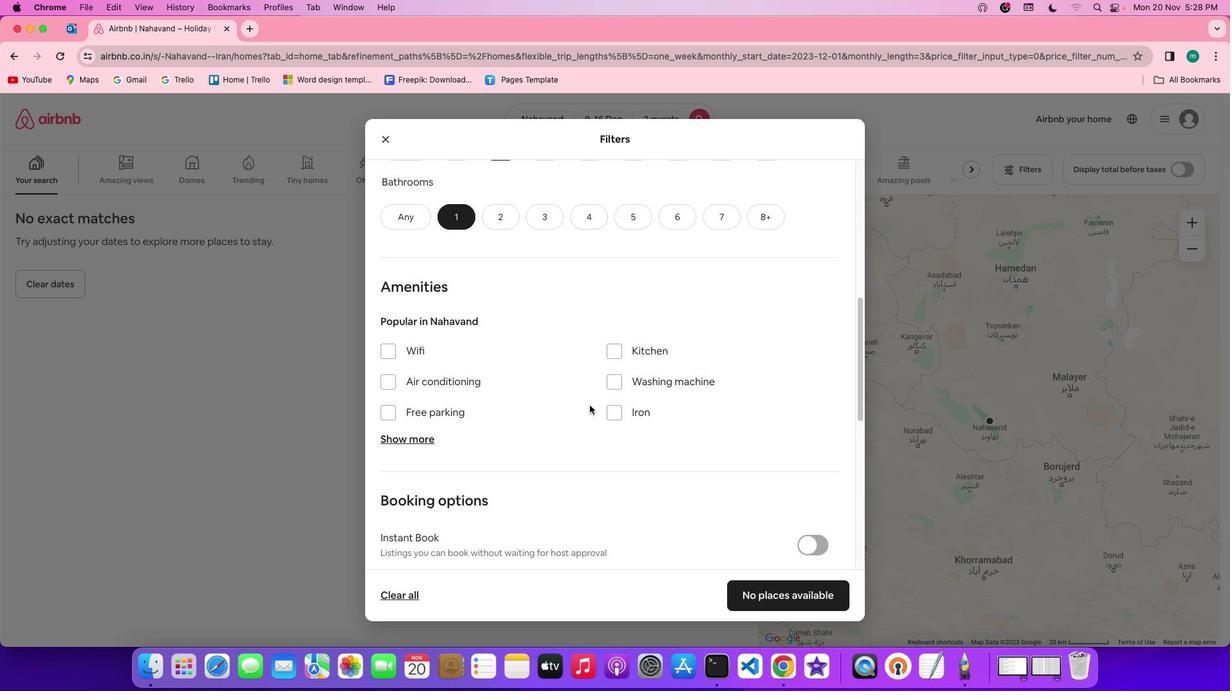 
Action: Mouse scrolled (599, 410) with delta (9, -8)
Screenshot: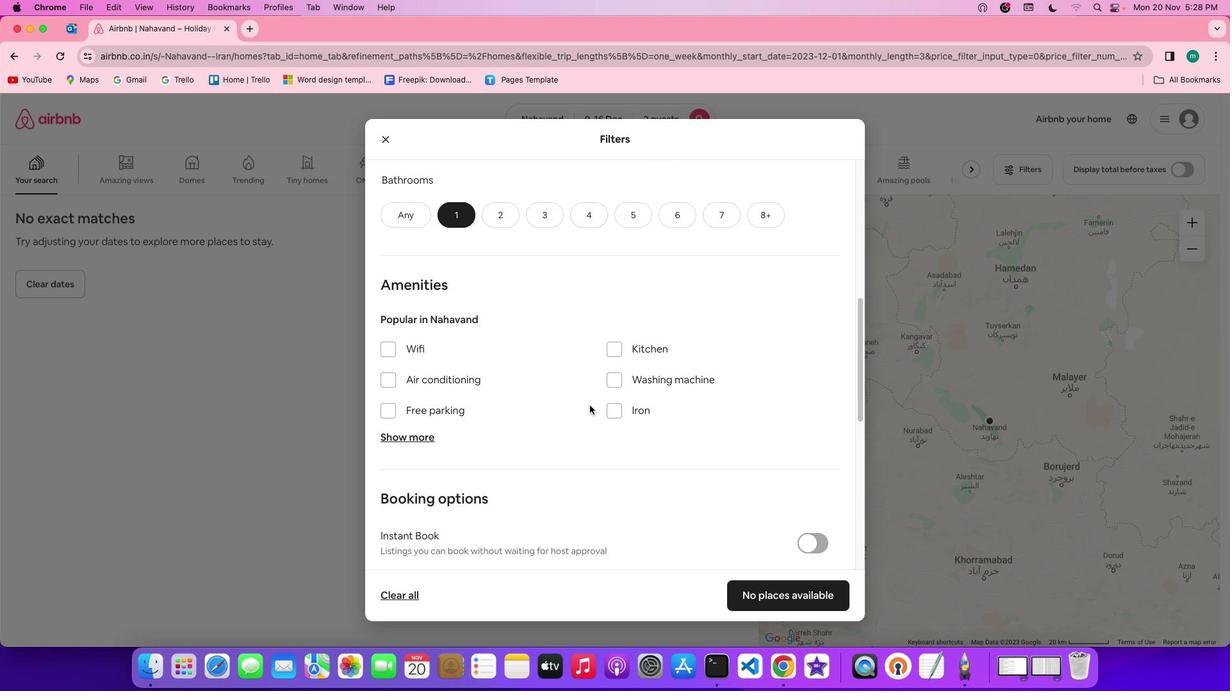 
Action: Mouse scrolled (599, 410) with delta (9, -9)
Screenshot: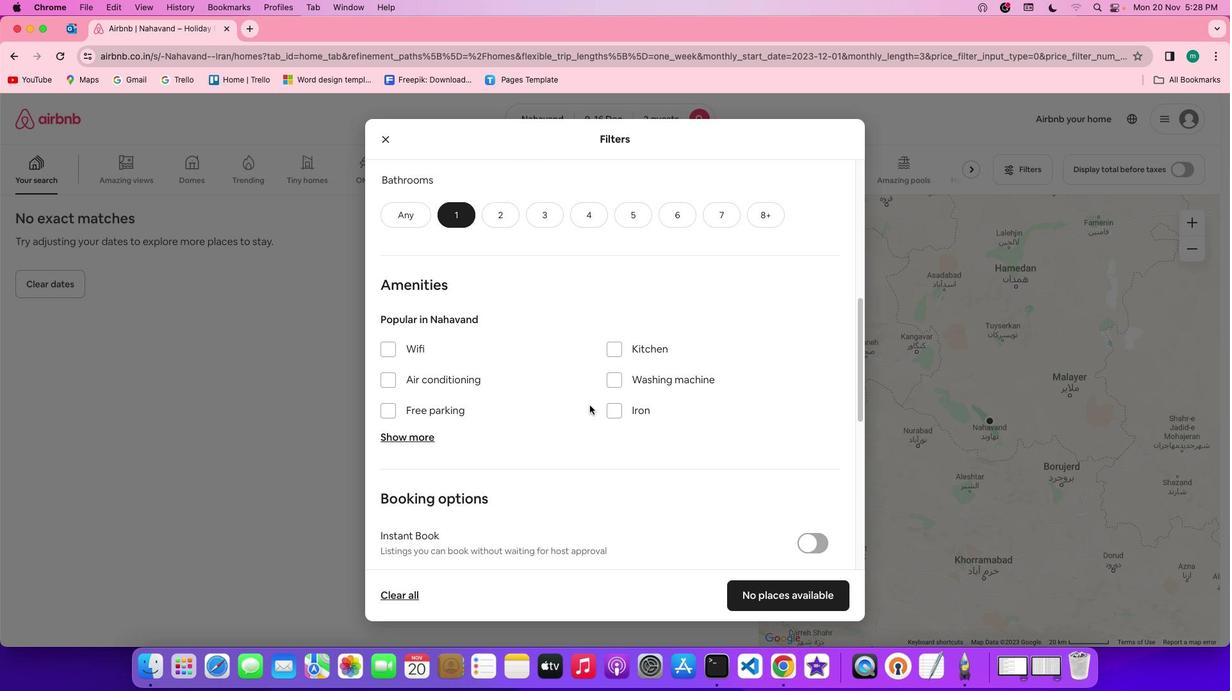 
Action: Mouse moved to (600, 409)
Screenshot: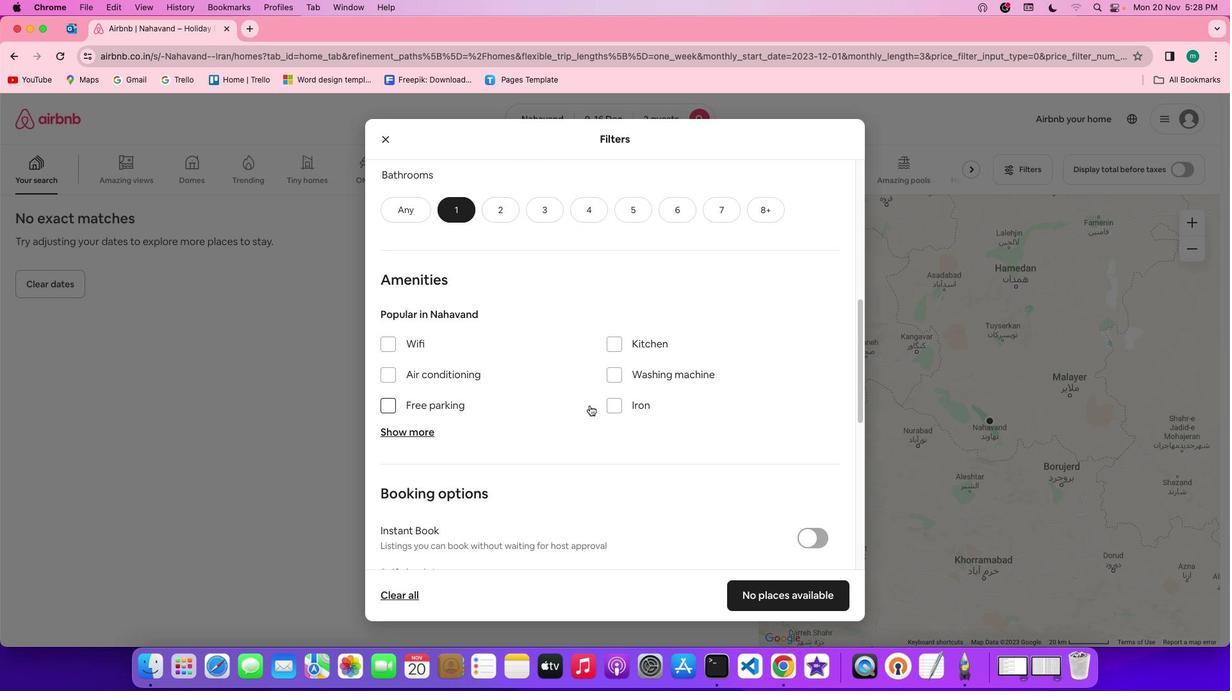 
Action: Mouse scrolled (600, 409) with delta (9, -8)
Screenshot: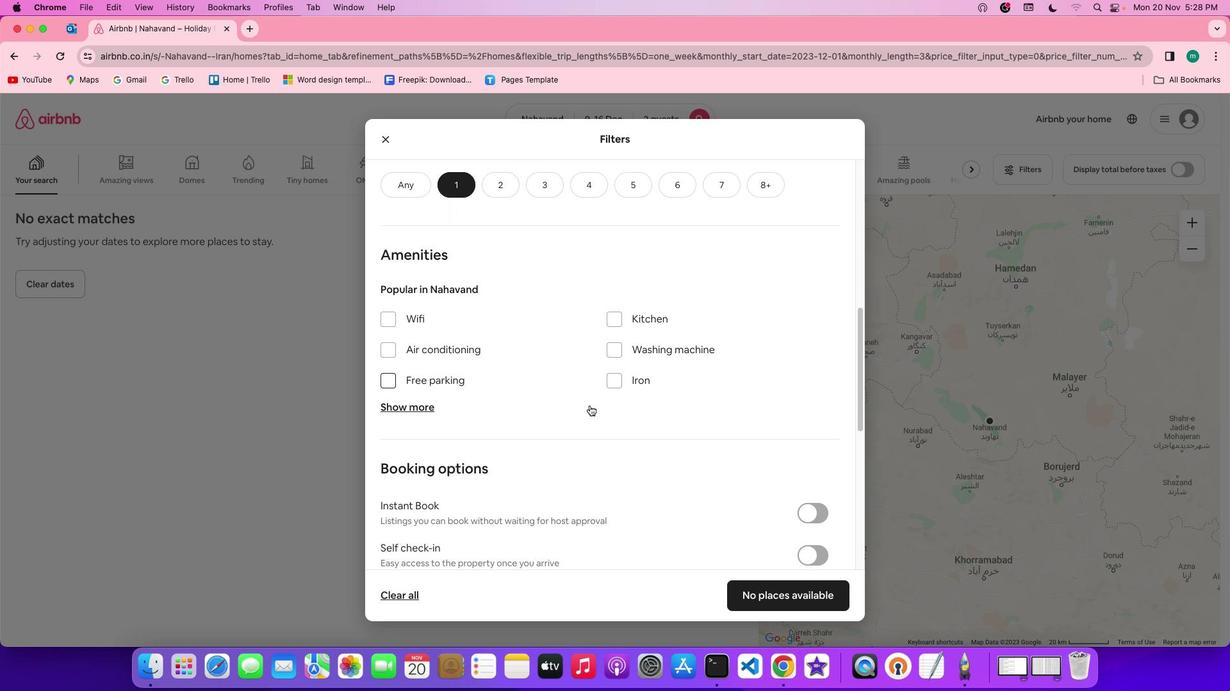 
Action: Mouse scrolled (600, 409) with delta (9, -8)
Screenshot: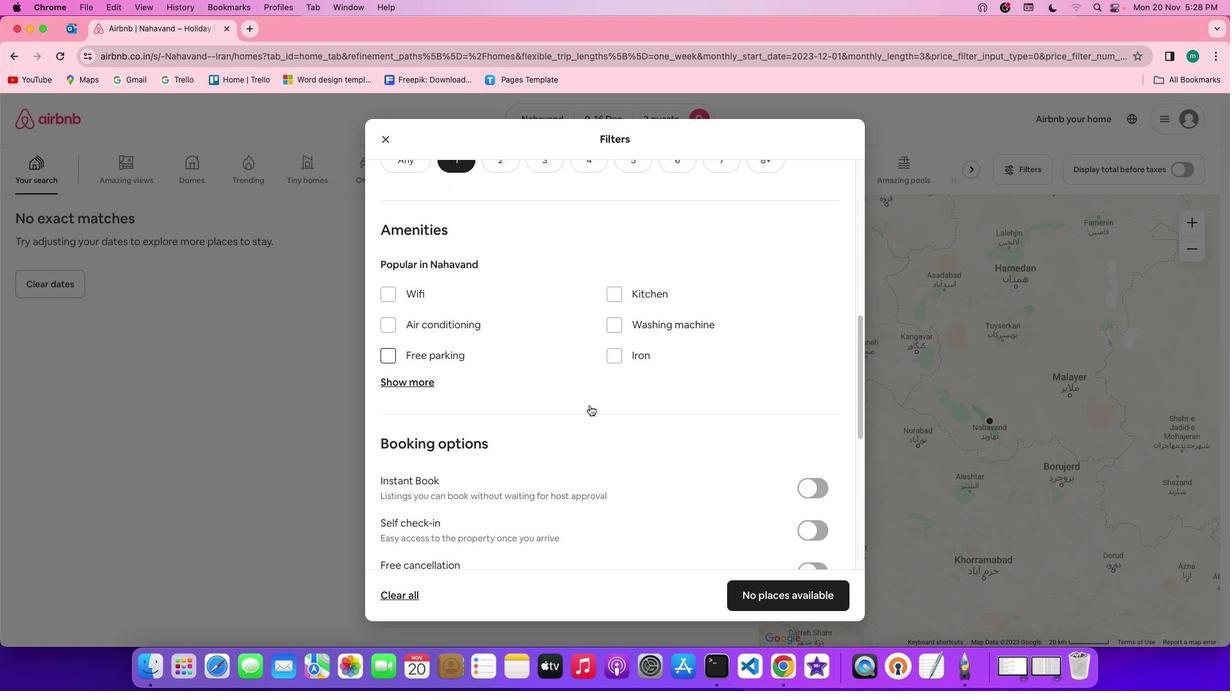 
Action: Mouse scrolled (600, 409) with delta (9, -8)
Screenshot: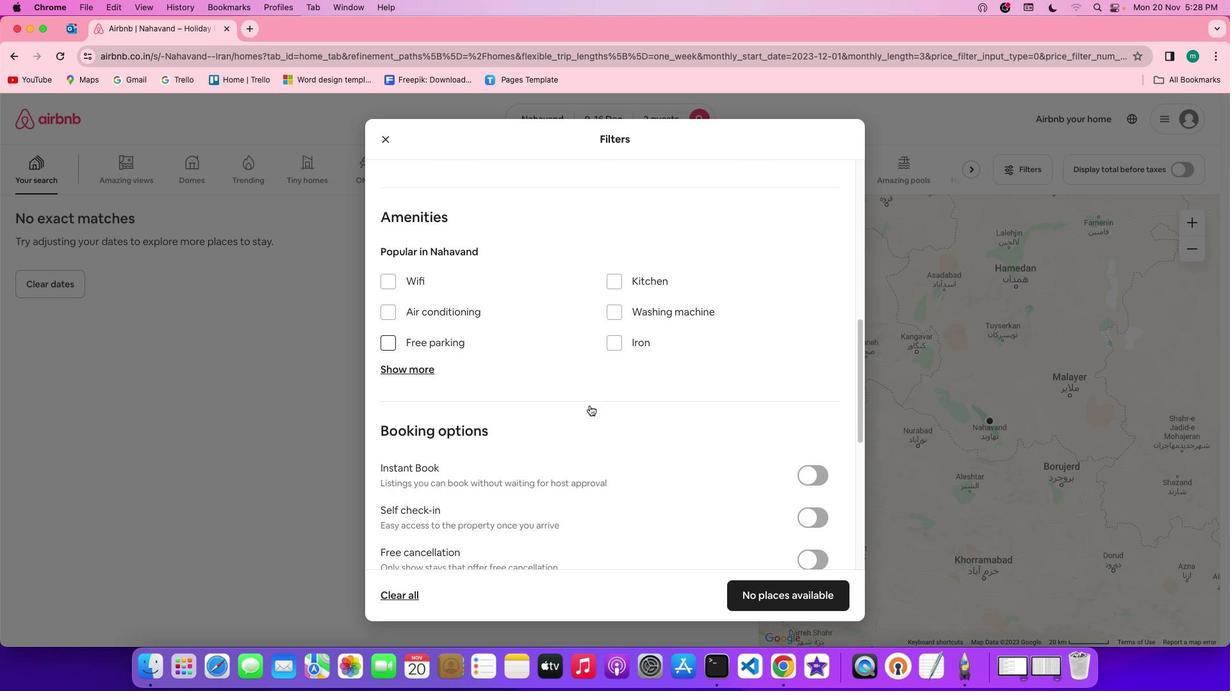
Action: Mouse scrolled (600, 409) with delta (9, -8)
Screenshot: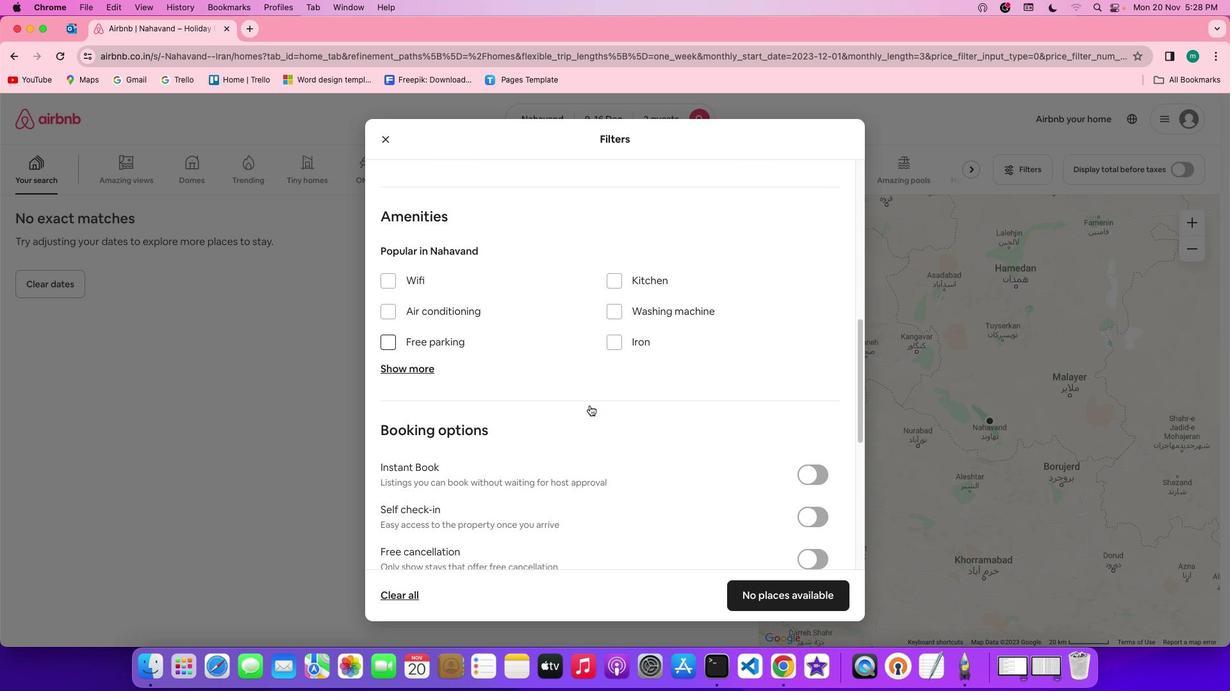 
Action: Mouse moved to (729, 426)
Screenshot: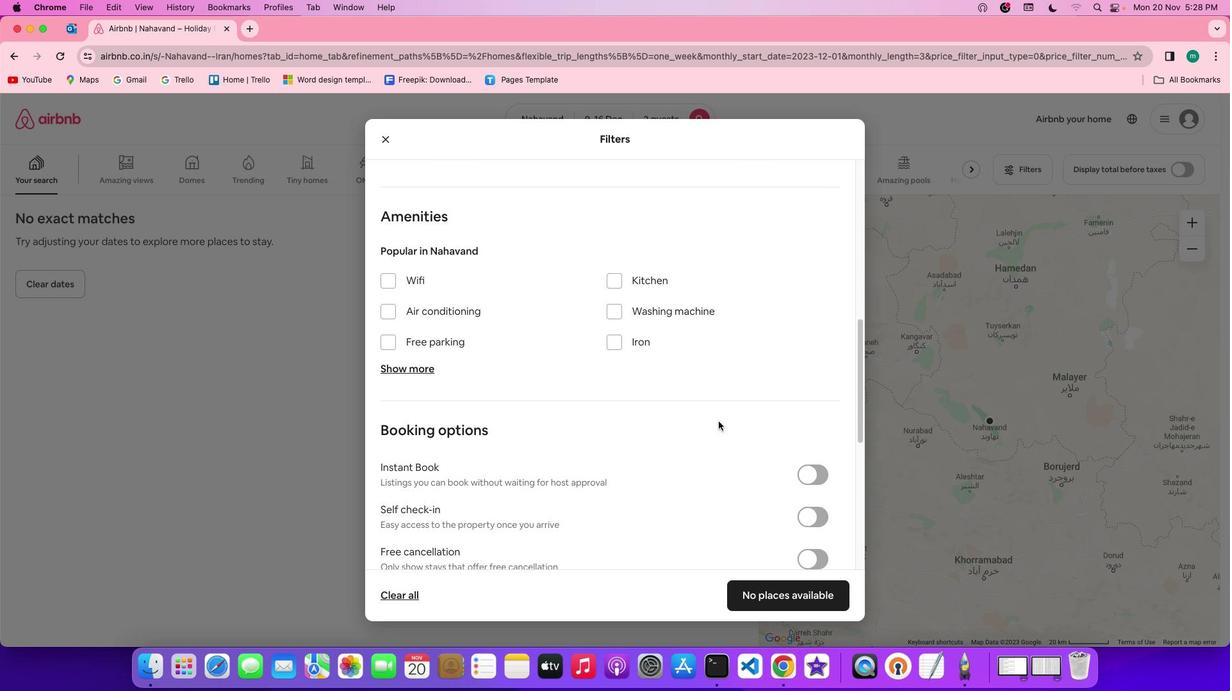 
Action: Mouse scrolled (729, 426) with delta (9, -8)
Screenshot: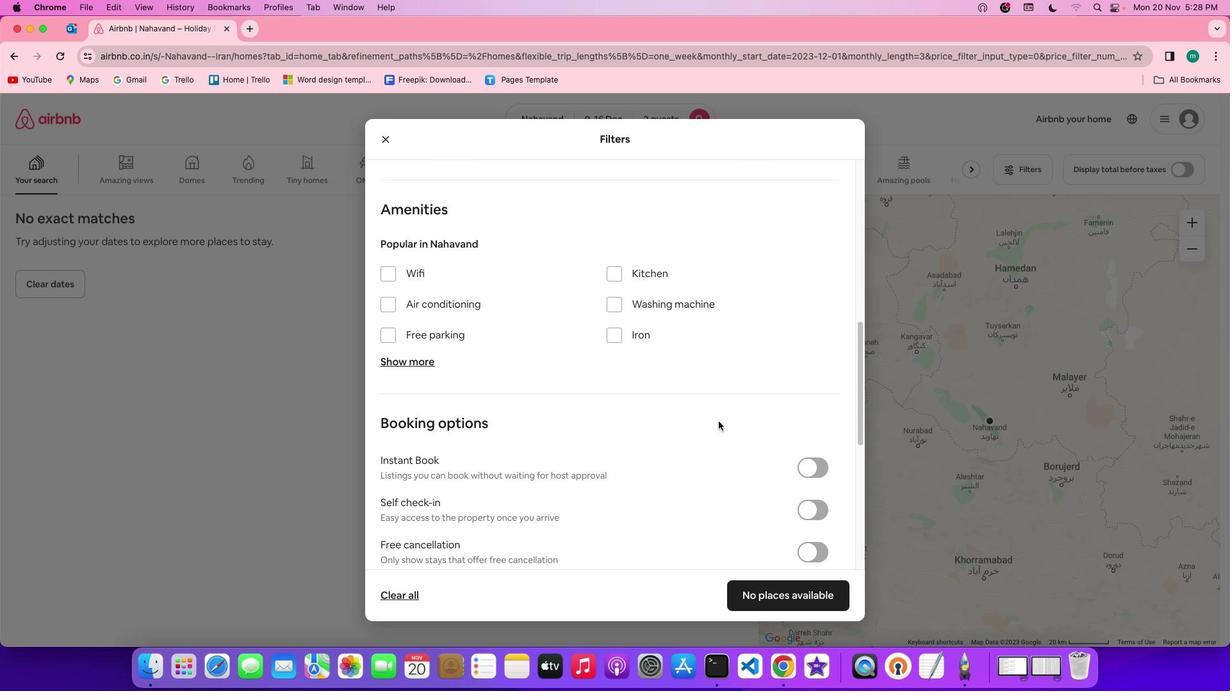 
Action: Mouse scrolled (729, 426) with delta (9, -8)
Screenshot: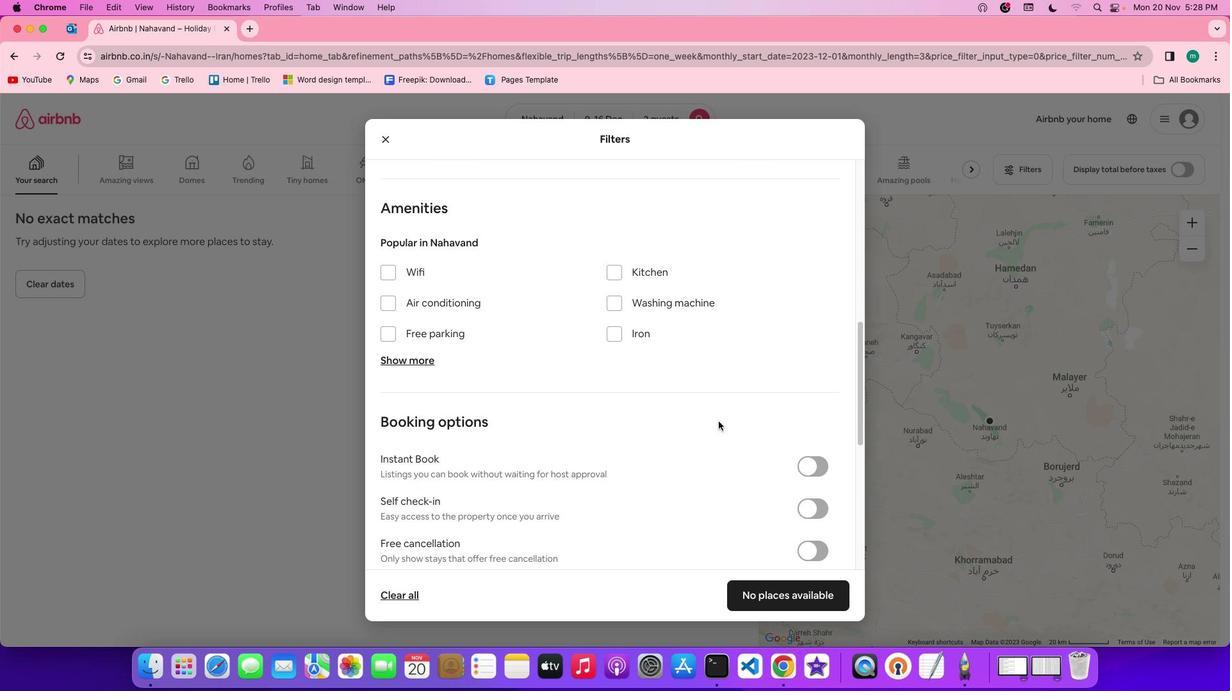 
Action: Mouse scrolled (729, 426) with delta (9, -8)
Screenshot: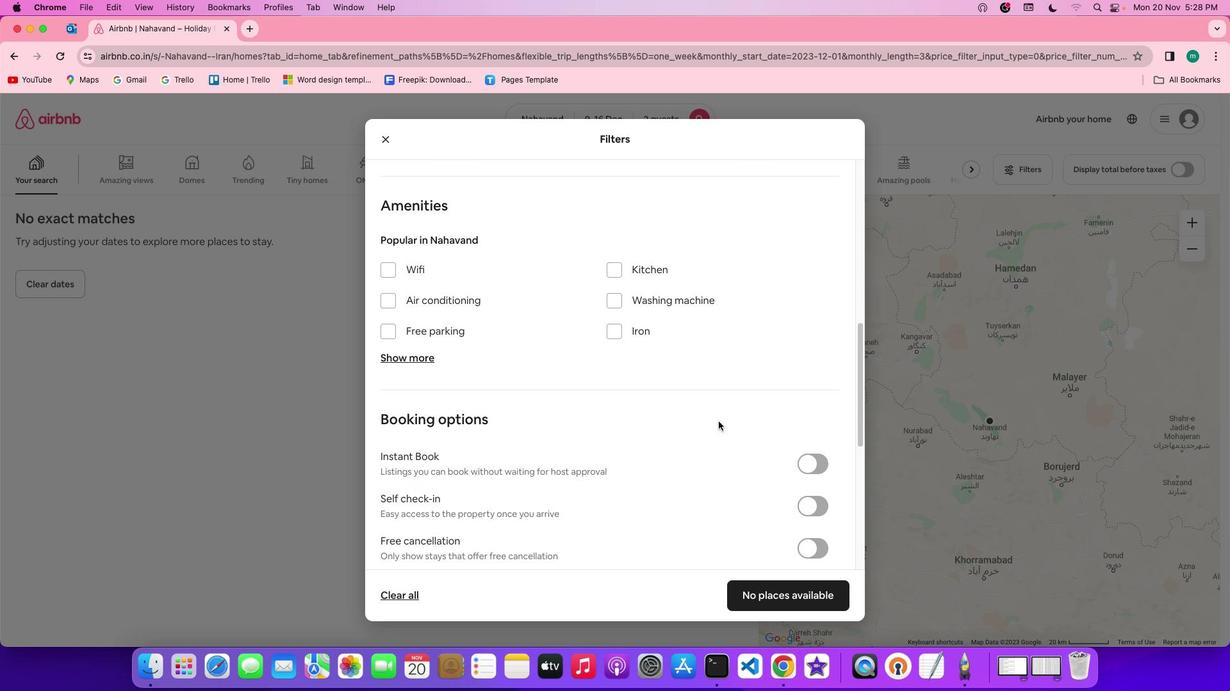 
Action: Mouse scrolled (729, 426) with delta (9, -8)
Screenshot: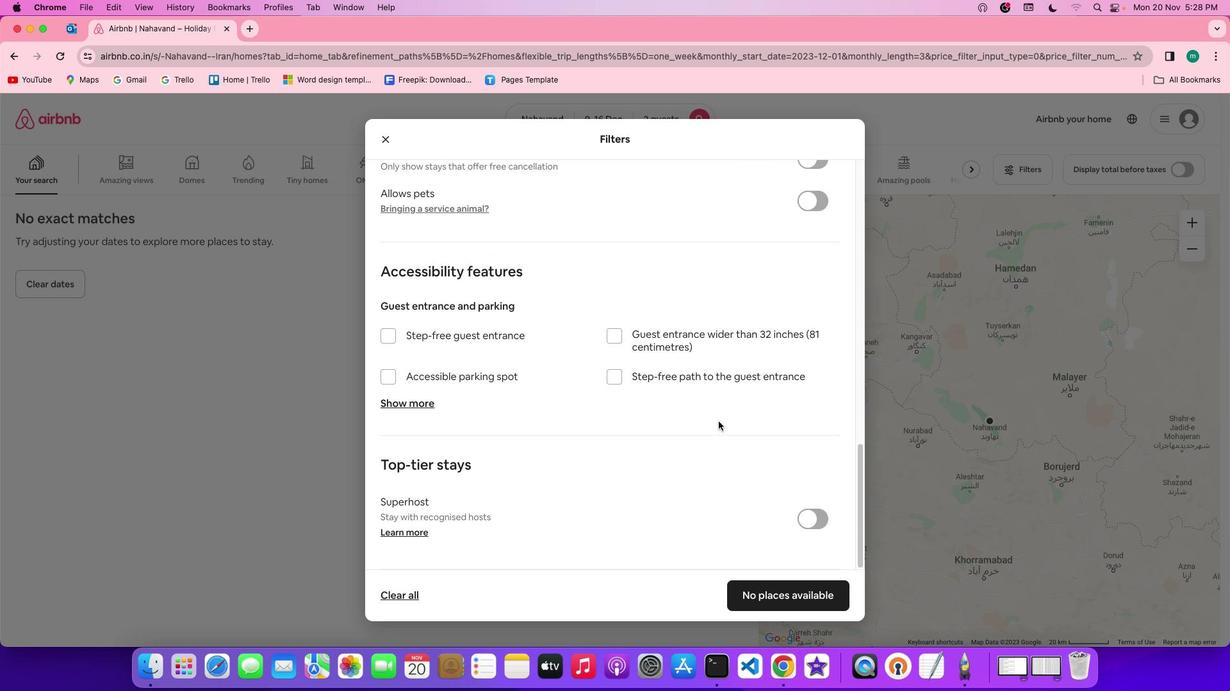 
Action: Mouse scrolled (729, 426) with delta (9, -8)
Screenshot: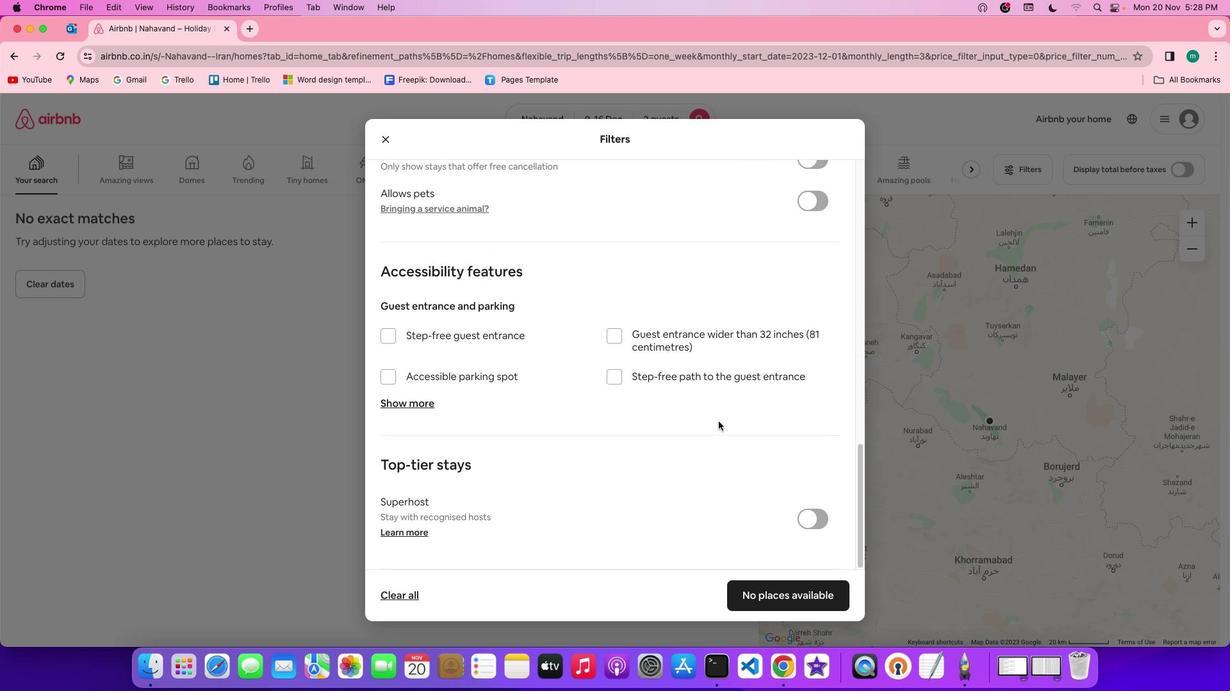
Action: Mouse scrolled (729, 426) with delta (9, -10)
Screenshot: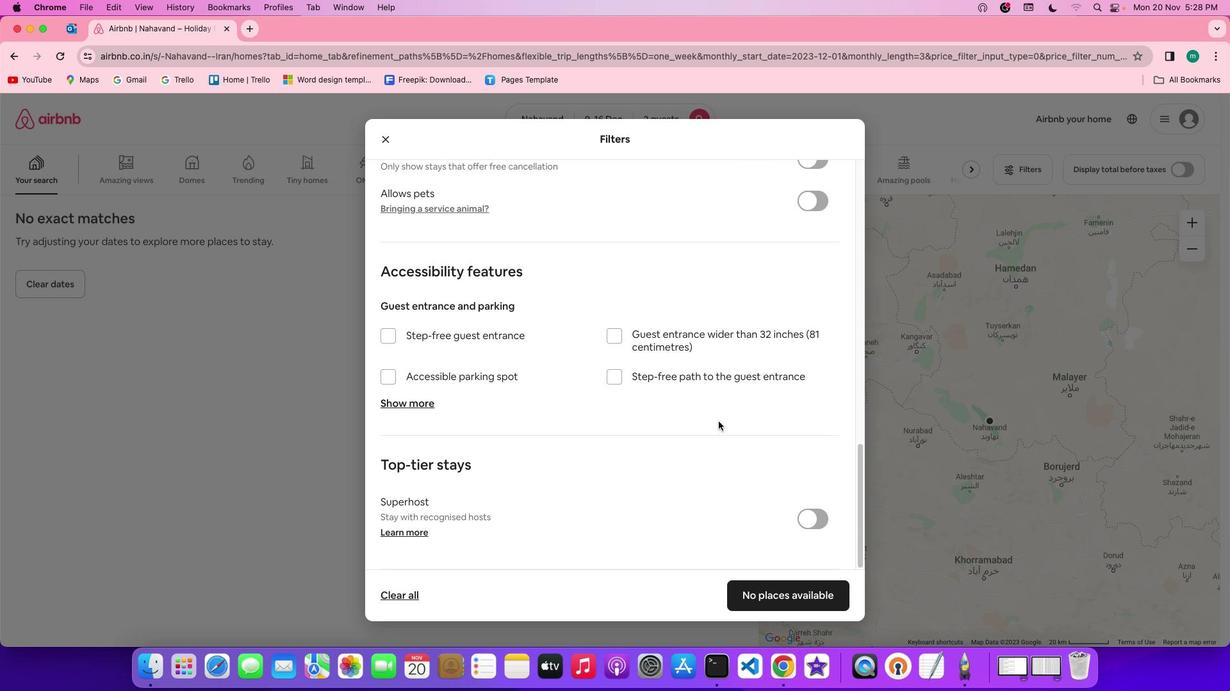 
Action: Mouse scrolled (729, 426) with delta (9, -11)
Screenshot: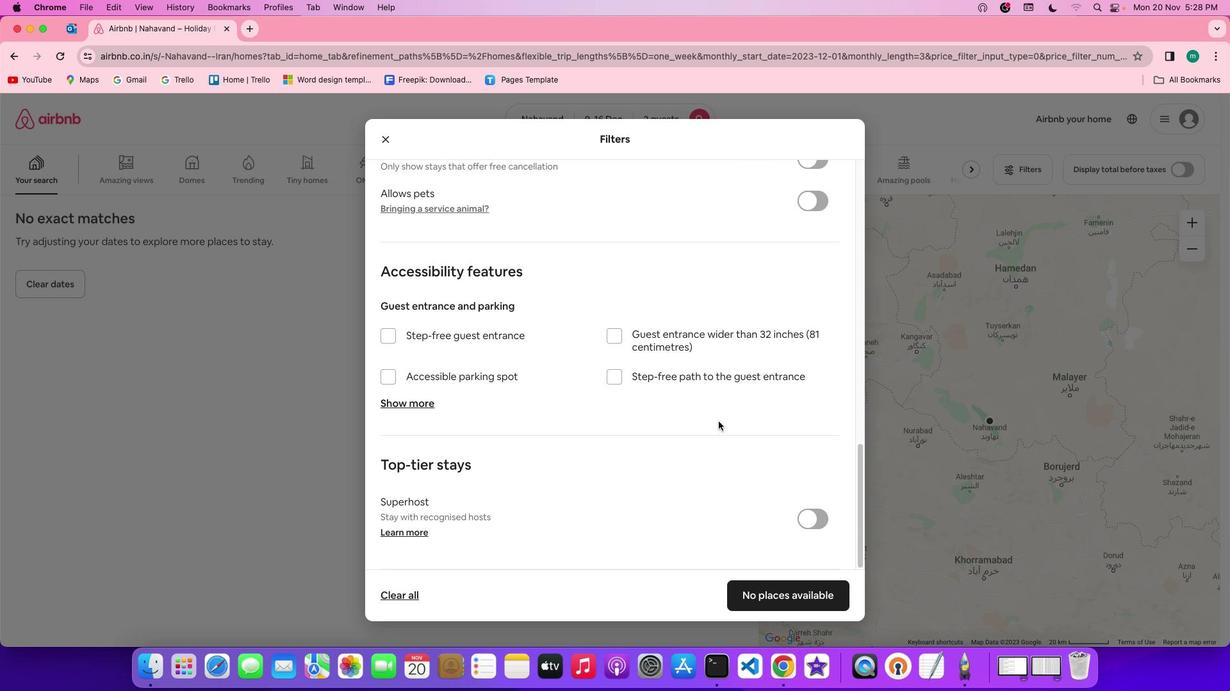 
Action: Mouse scrolled (729, 426) with delta (9, -11)
Screenshot: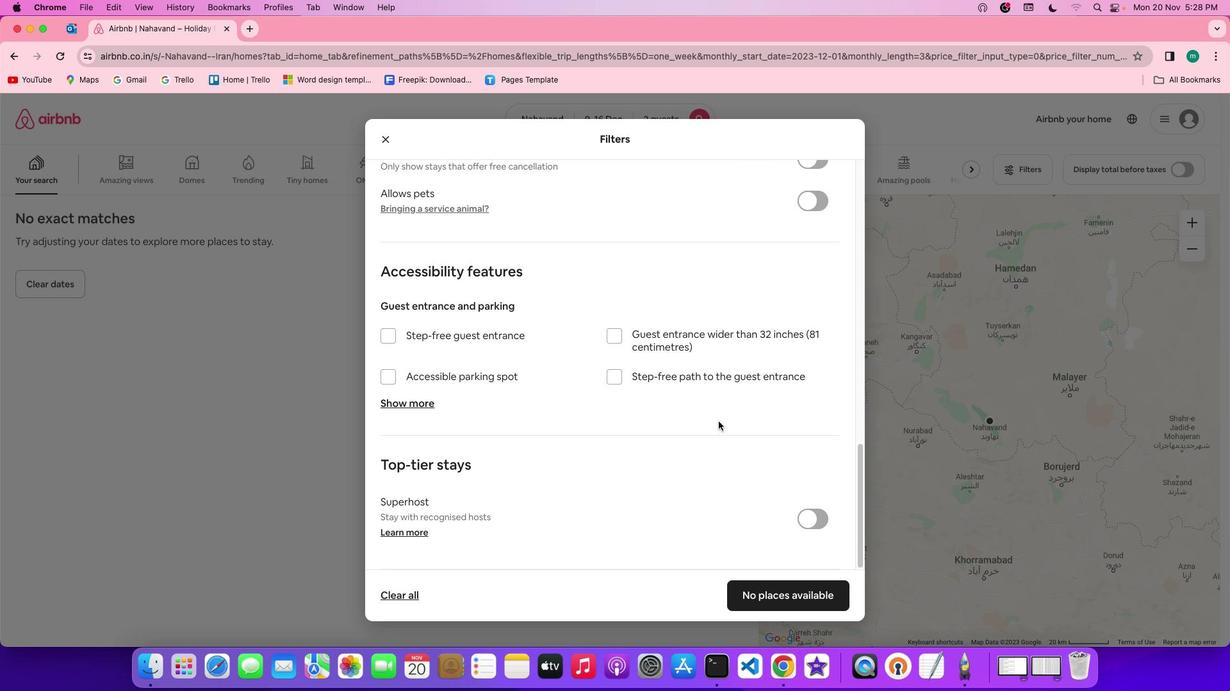 
Action: Mouse scrolled (729, 426) with delta (9, -12)
Screenshot: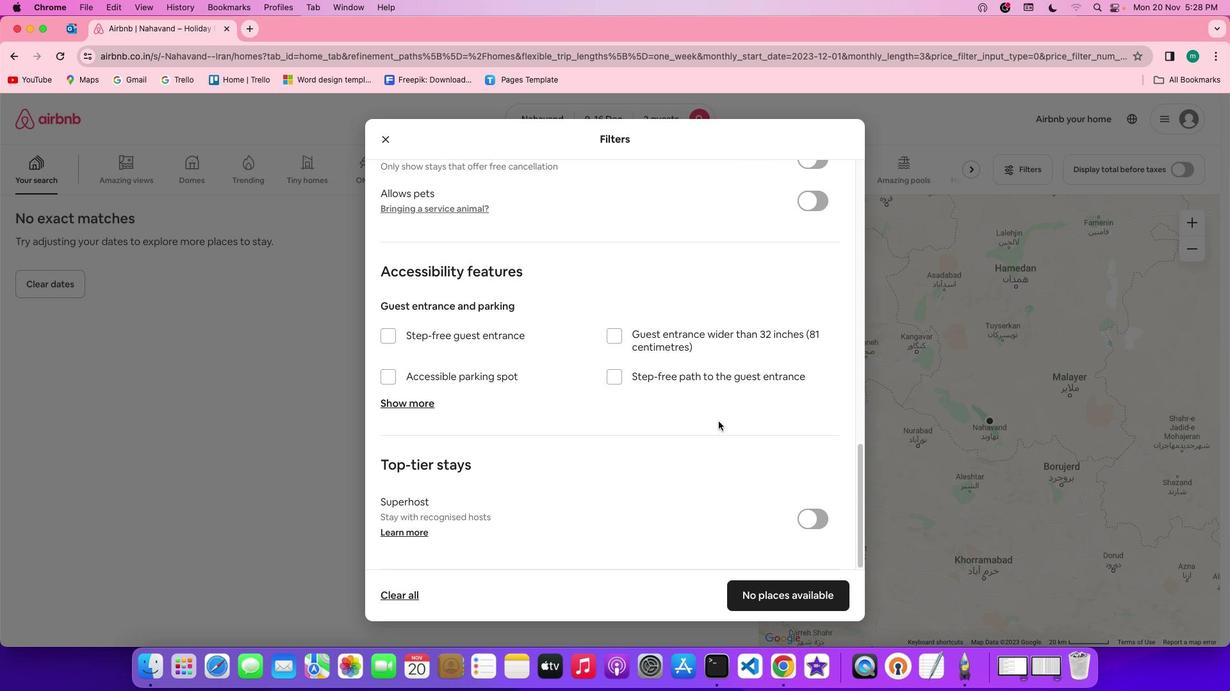 
Action: Mouse scrolled (729, 426) with delta (9, -8)
Screenshot: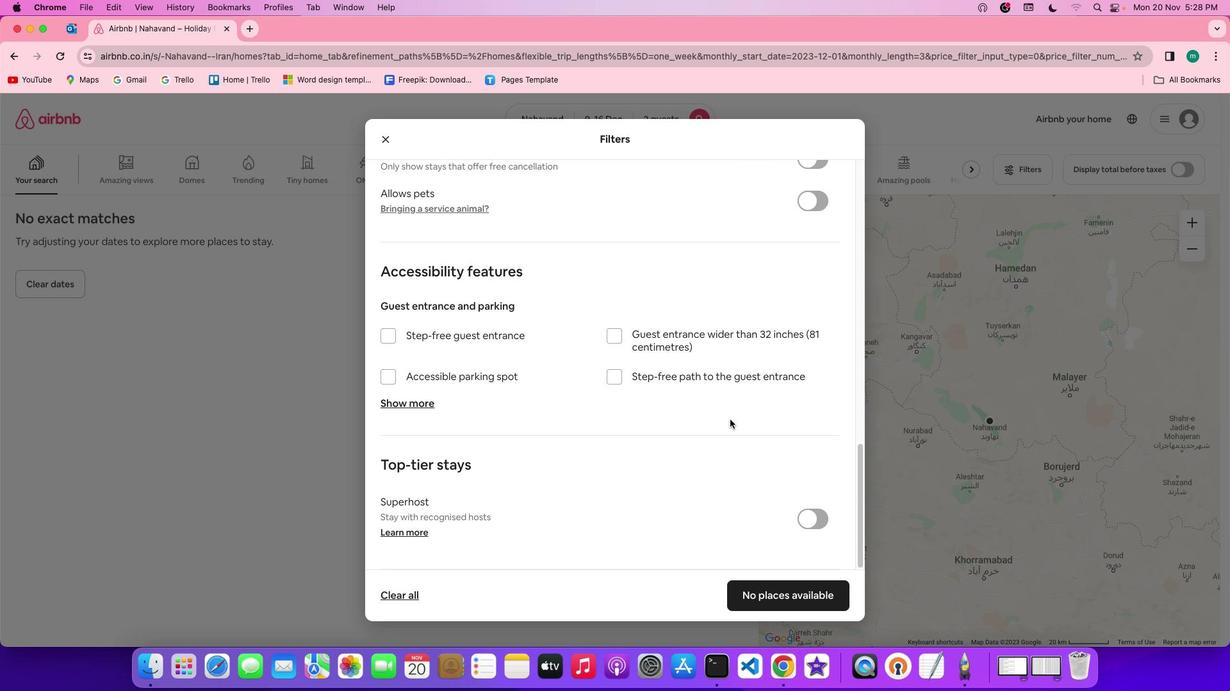 
Action: Mouse scrolled (729, 426) with delta (9, -8)
Screenshot: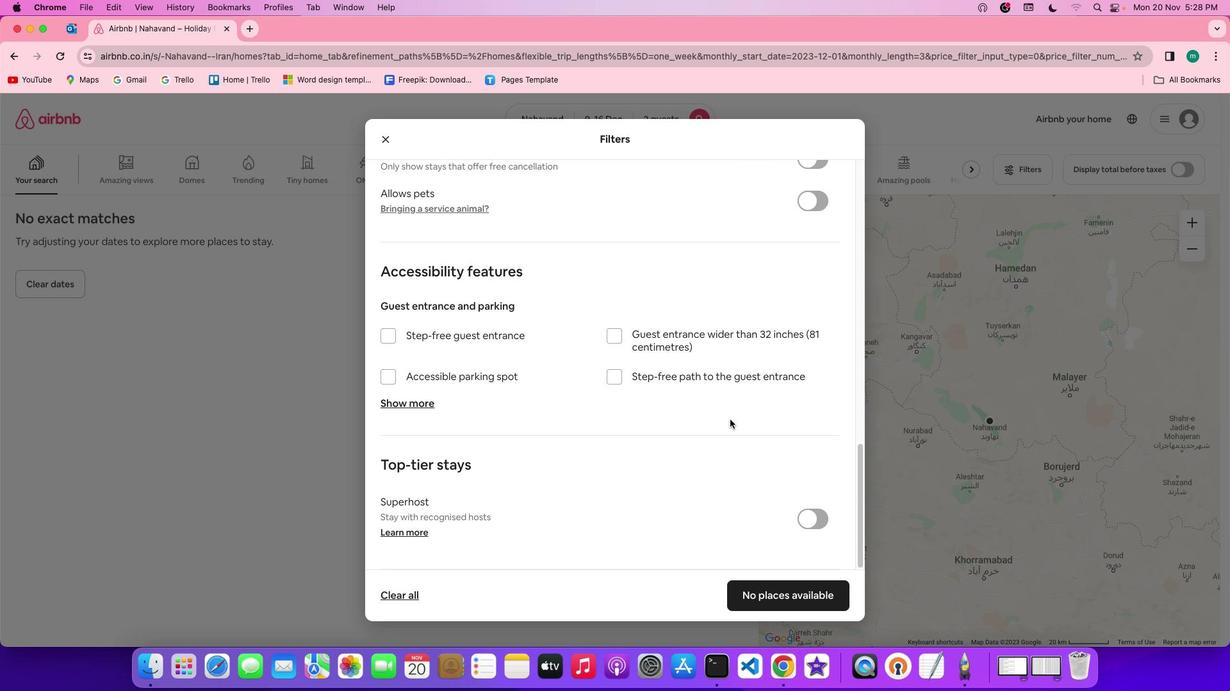 
Action: Mouse scrolled (729, 426) with delta (9, -10)
Screenshot: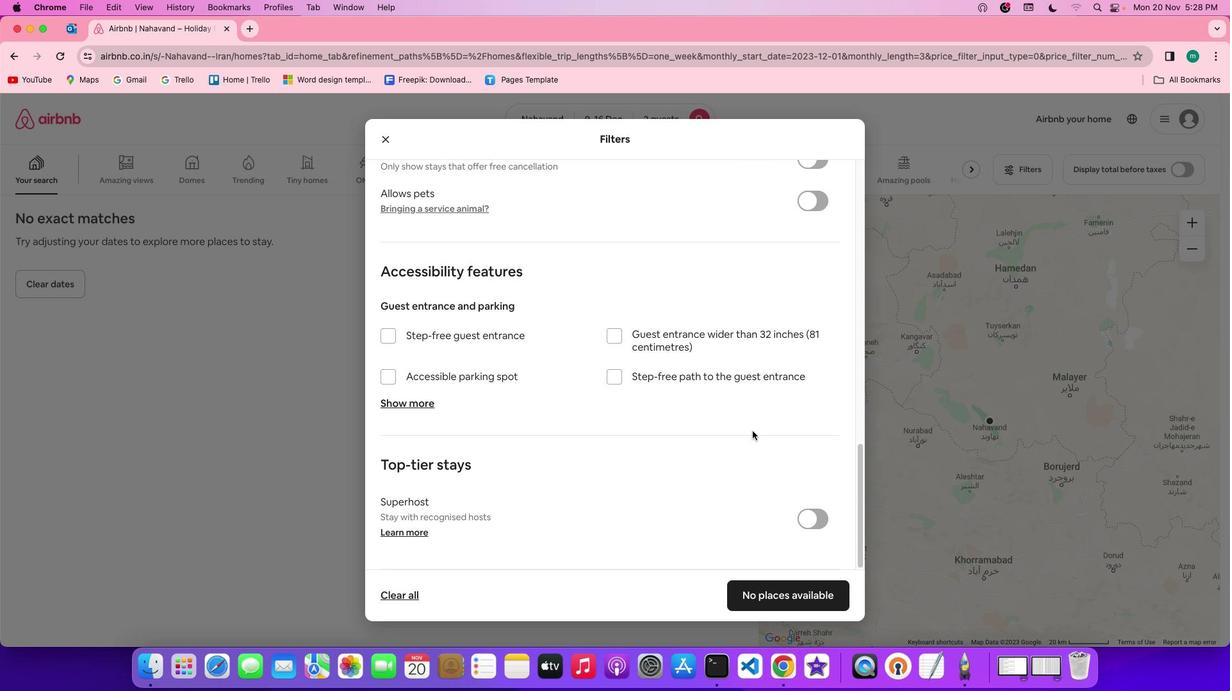 
Action: Mouse scrolled (729, 426) with delta (9, -11)
Screenshot: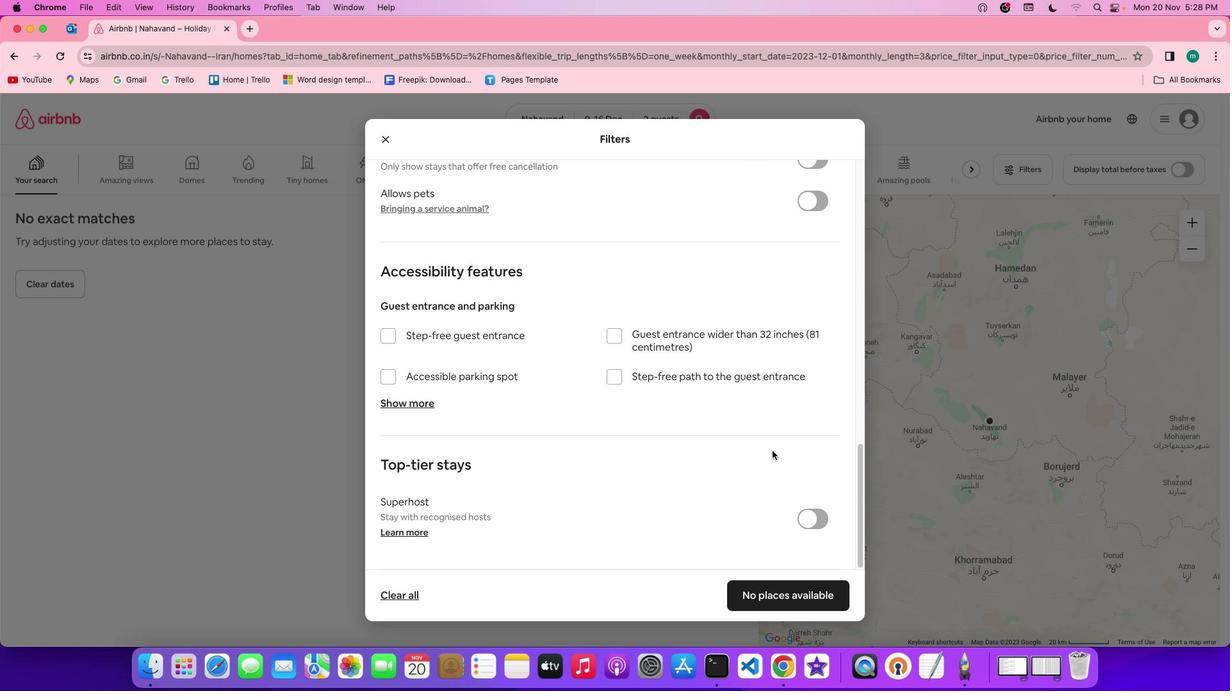 
Action: Mouse moved to (809, 599)
Screenshot: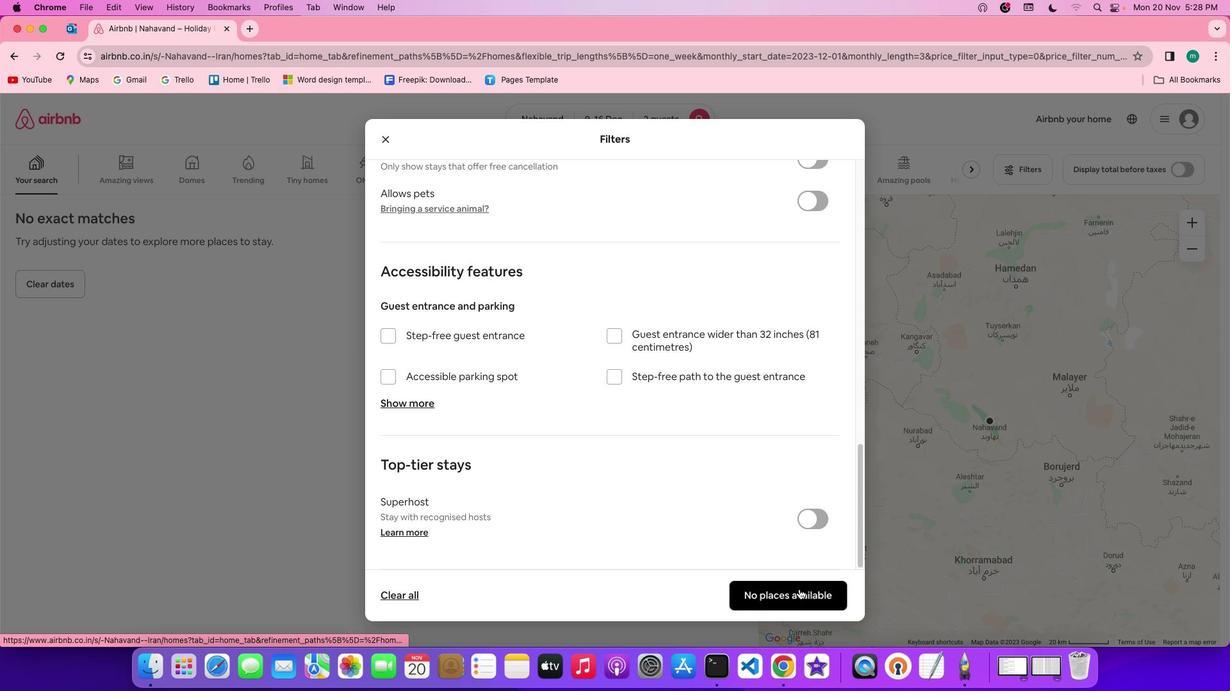
Action: Mouse pressed left at (809, 599)
Screenshot: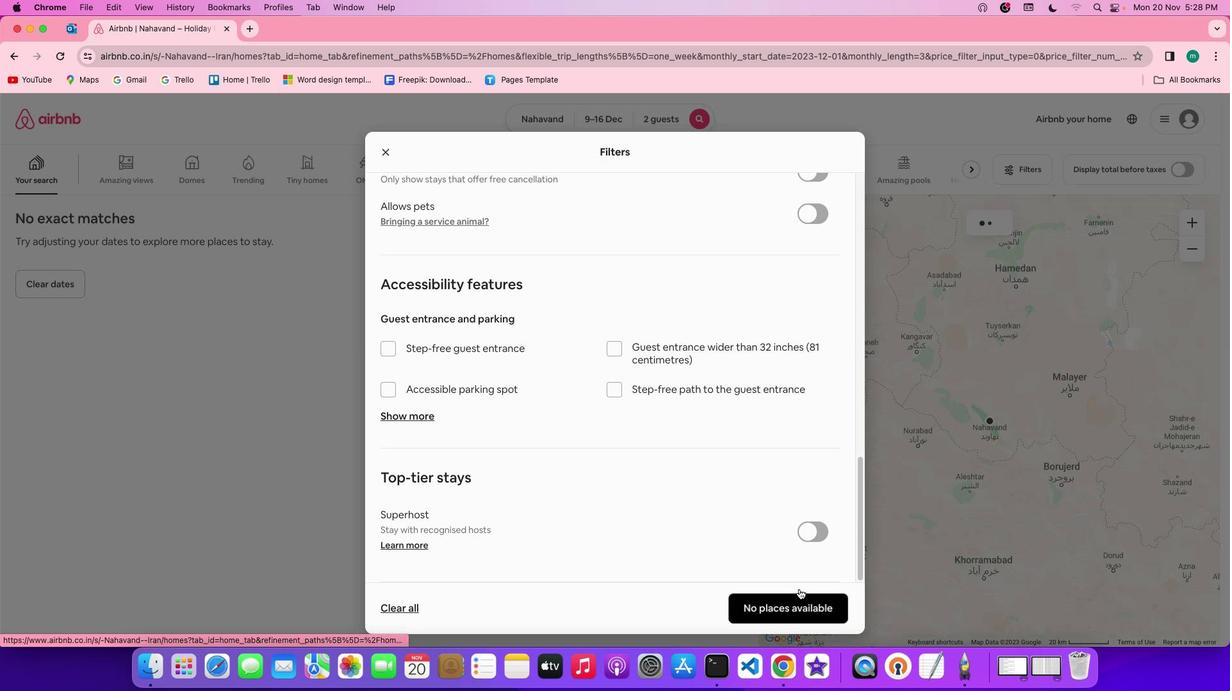 
Action: Mouse moved to (499, 418)
Screenshot: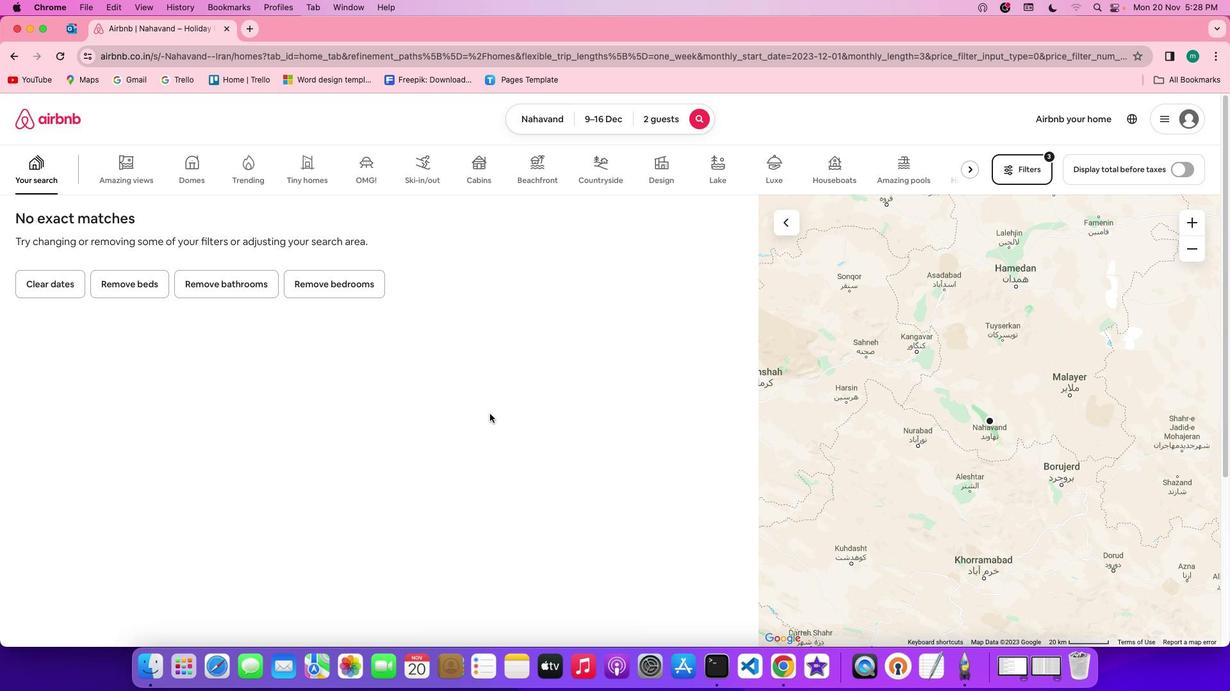 
